 Task: Look for space in Kriens, Switzerland from 7th July, 2023 to 14th July, 2023 for 1 adult in price range Rs.6000 to Rs.14000. Place can be shared room with 1  bedroom having 1 bed and 1 bathroom. Property type can be house, flat, guest house, hotel. Amenities needed are: wifi. Booking option can be shelf check-in. Required host language is English.
Action: Mouse moved to (381, 83)
Screenshot: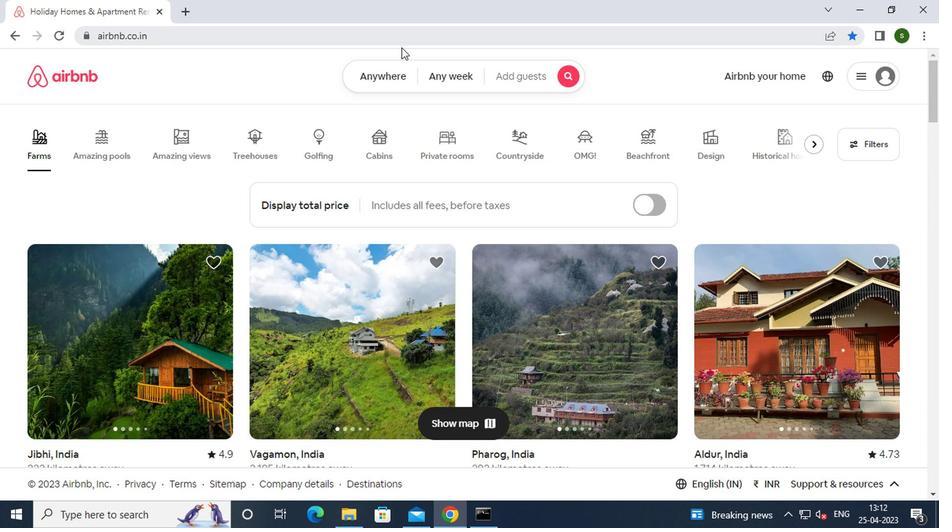 
Action: Mouse pressed left at (381, 83)
Screenshot: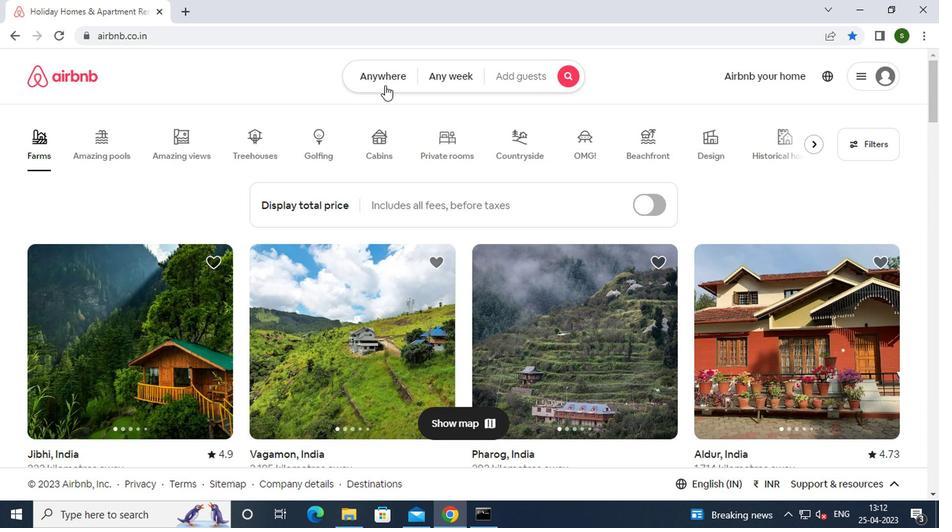 
Action: Mouse moved to (275, 125)
Screenshot: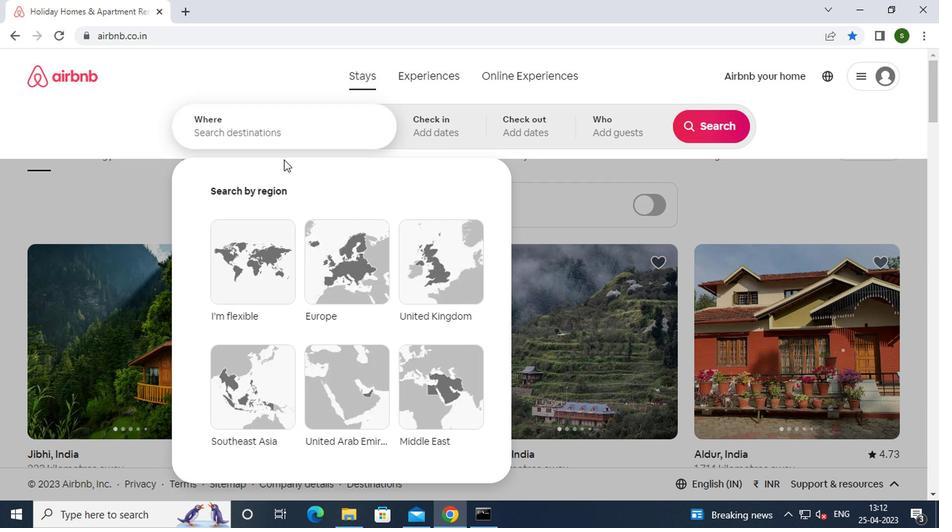 
Action: Mouse pressed left at (275, 125)
Screenshot: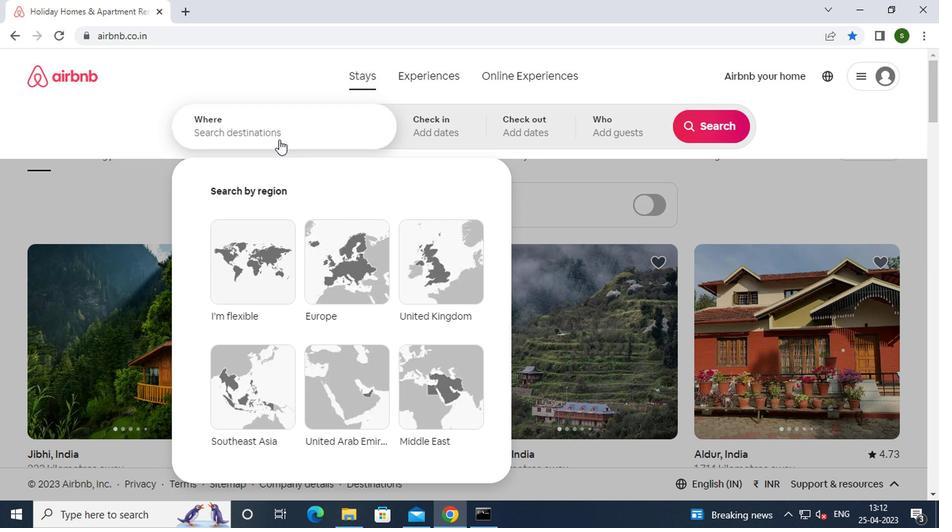 
Action: Key pressed k<Key.caps_lock>riens,<Key.space><Key.caps_lock>s<Key.caps_lock>witzer
Screenshot: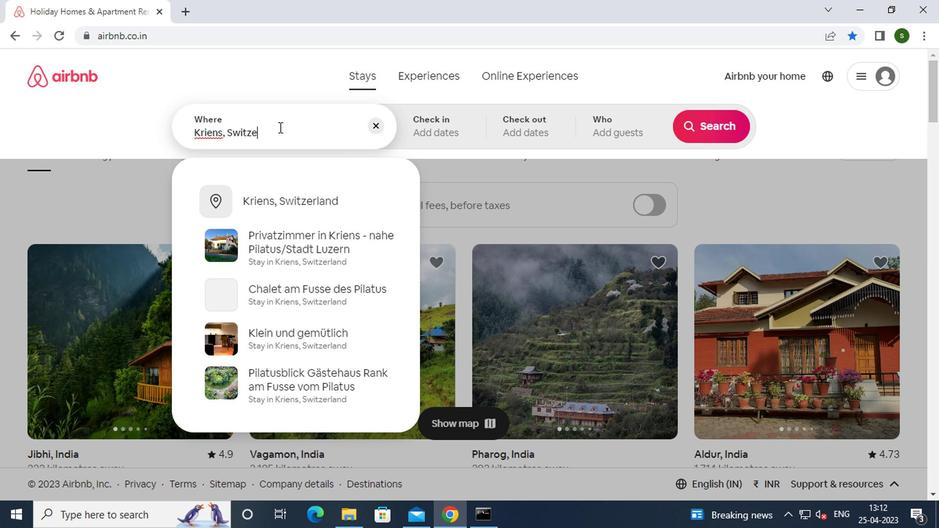 
Action: Mouse moved to (286, 200)
Screenshot: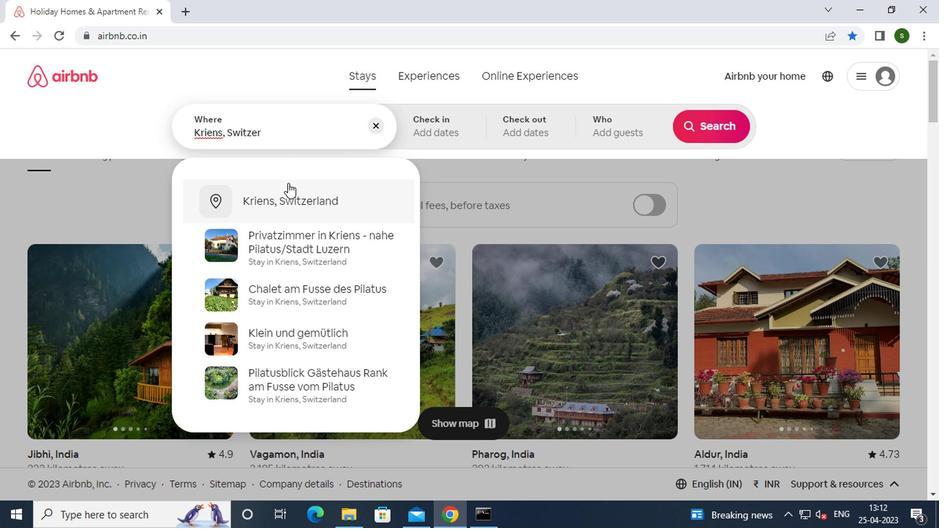 
Action: Mouse pressed left at (286, 200)
Screenshot: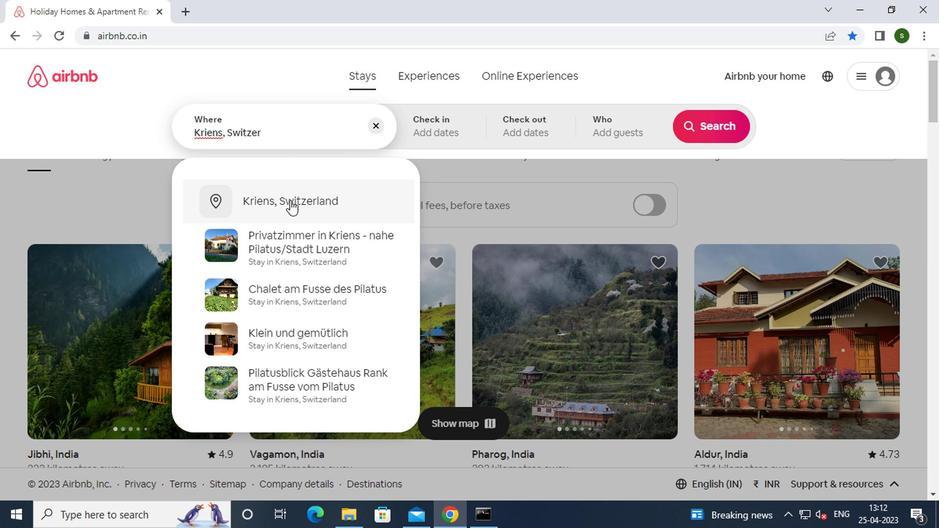 
Action: Mouse moved to (696, 238)
Screenshot: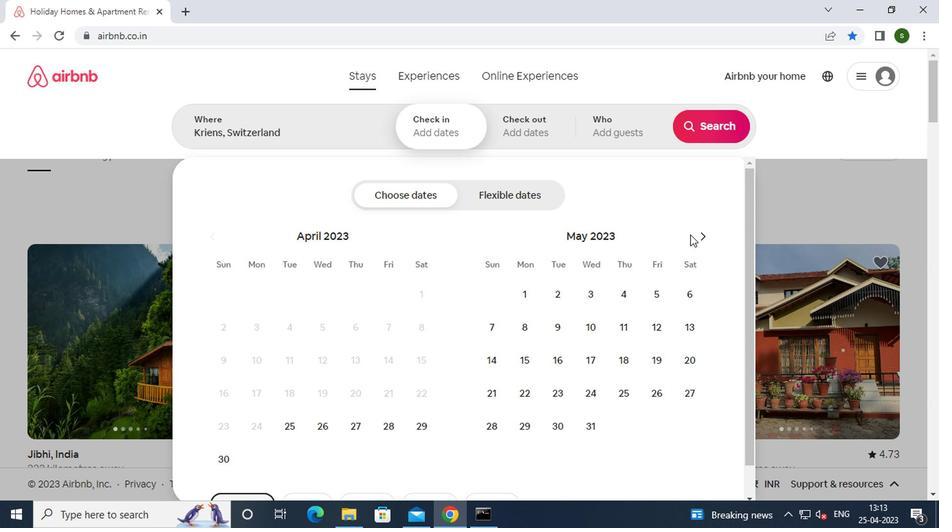
Action: Mouse pressed left at (696, 238)
Screenshot: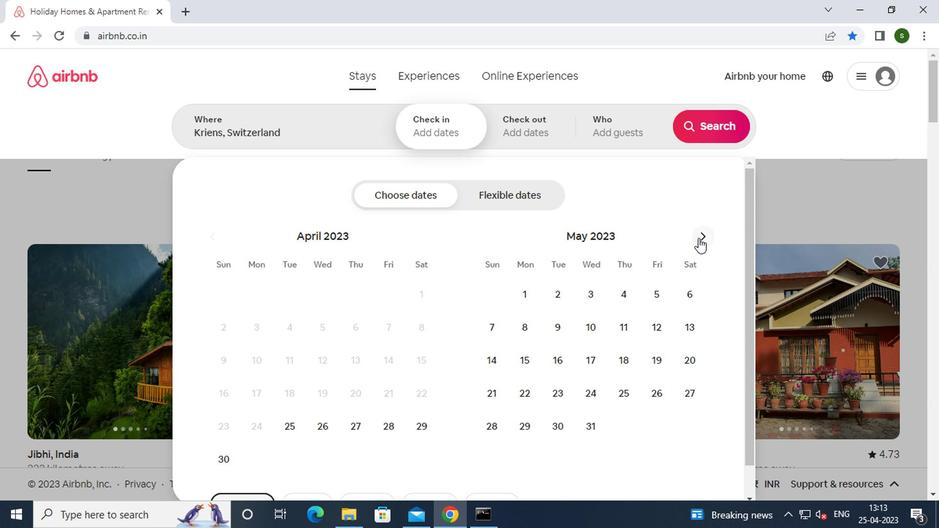 
Action: Mouse pressed left at (696, 238)
Screenshot: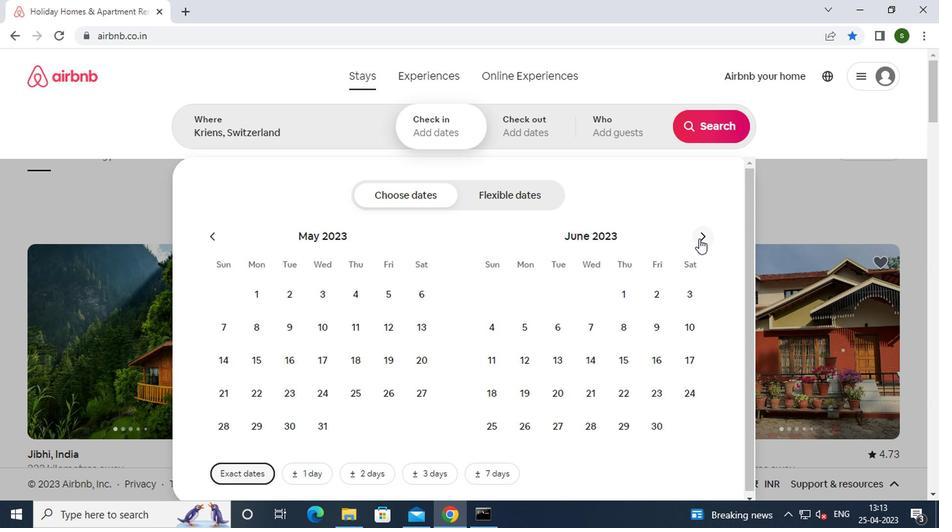 
Action: Mouse moved to (665, 333)
Screenshot: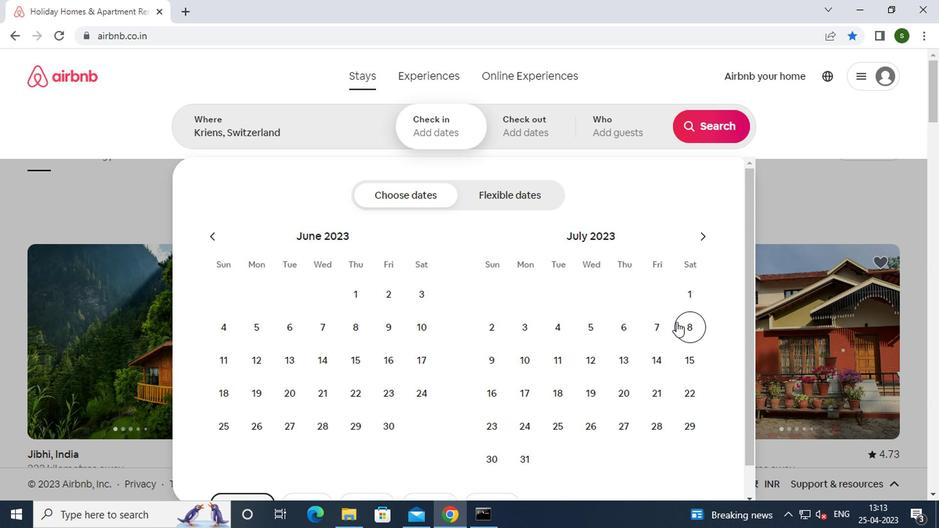 
Action: Mouse pressed left at (665, 333)
Screenshot: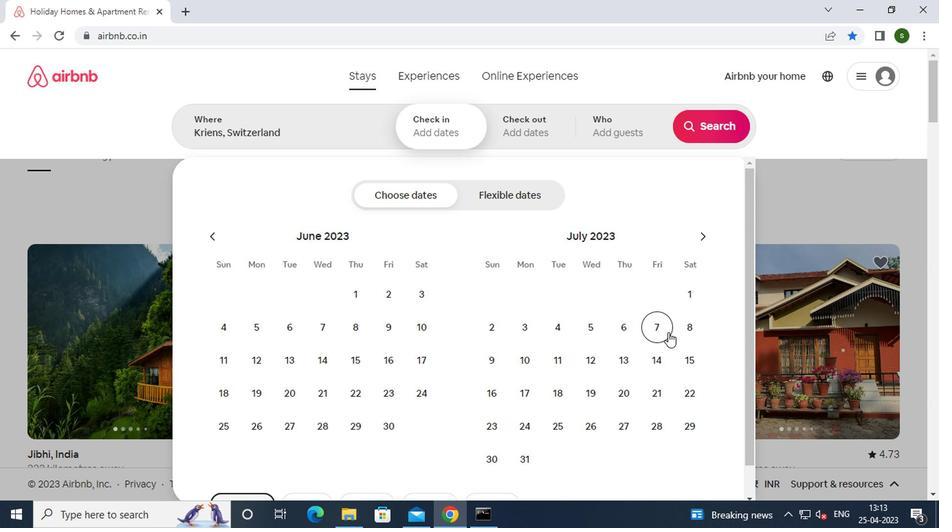 
Action: Mouse moved to (656, 364)
Screenshot: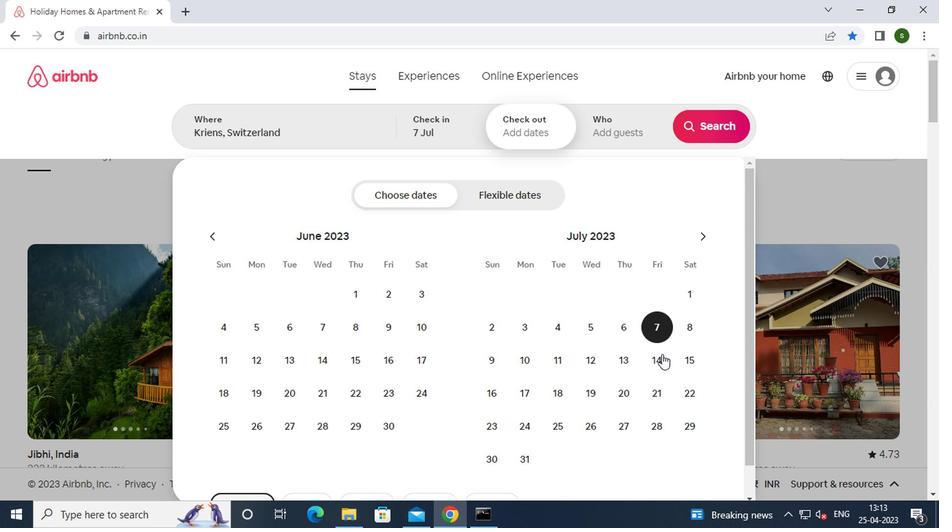 
Action: Mouse pressed left at (656, 364)
Screenshot: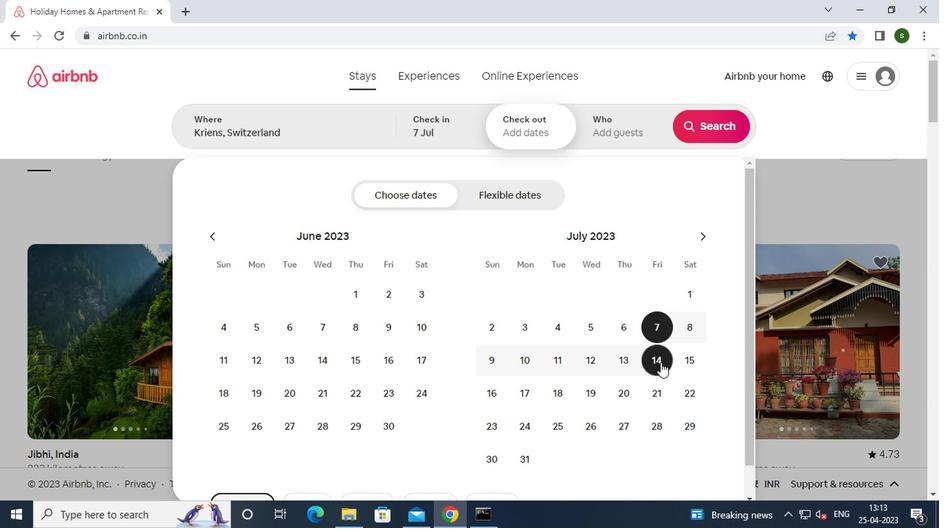 
Action: Mouse moved to (618, 136)
Screenshot: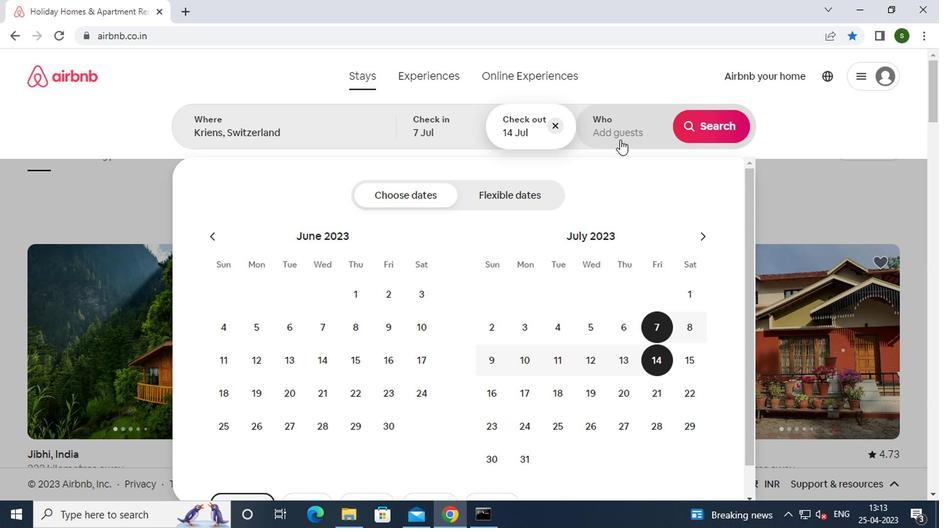 
Action: Mouse pressed left at (618, 136)
Screenshot: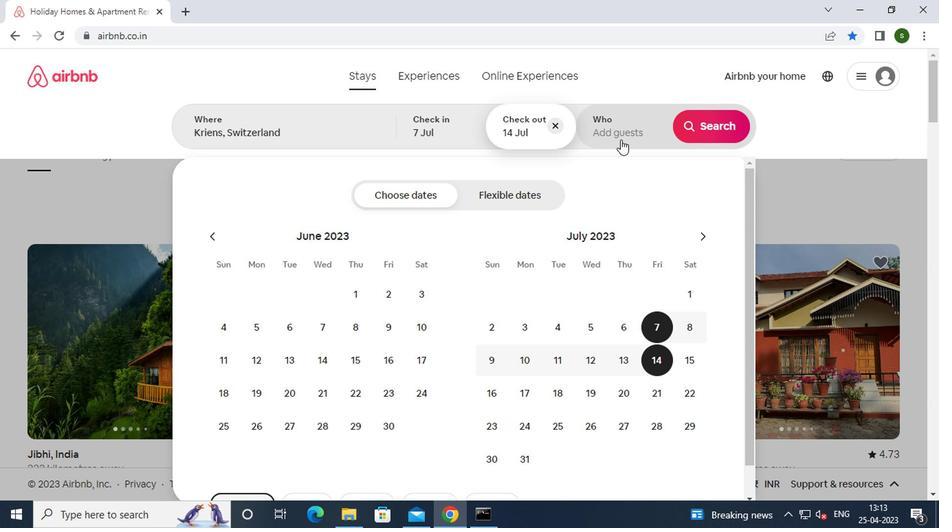
Action: Mouse moved to (713, 197)
Screenshot: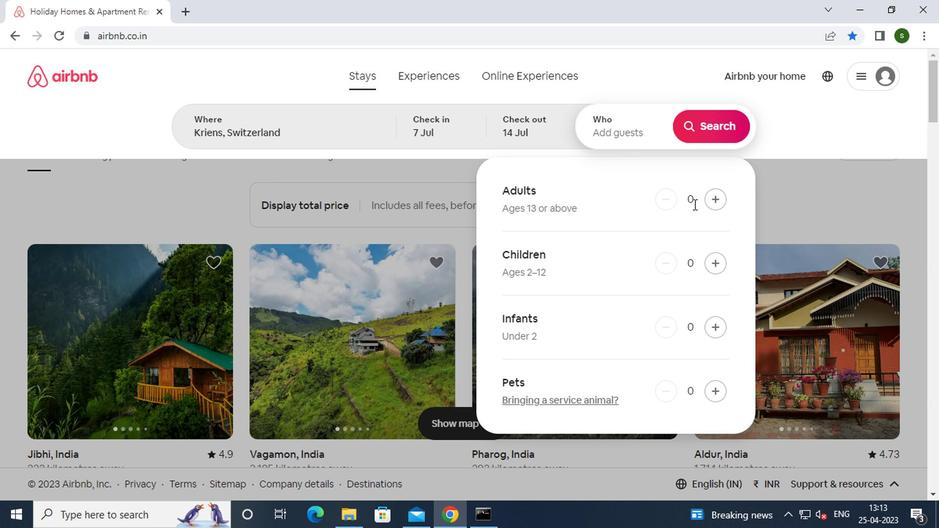 
Action: Mouse pressed left at (713, 197)
Screenshot: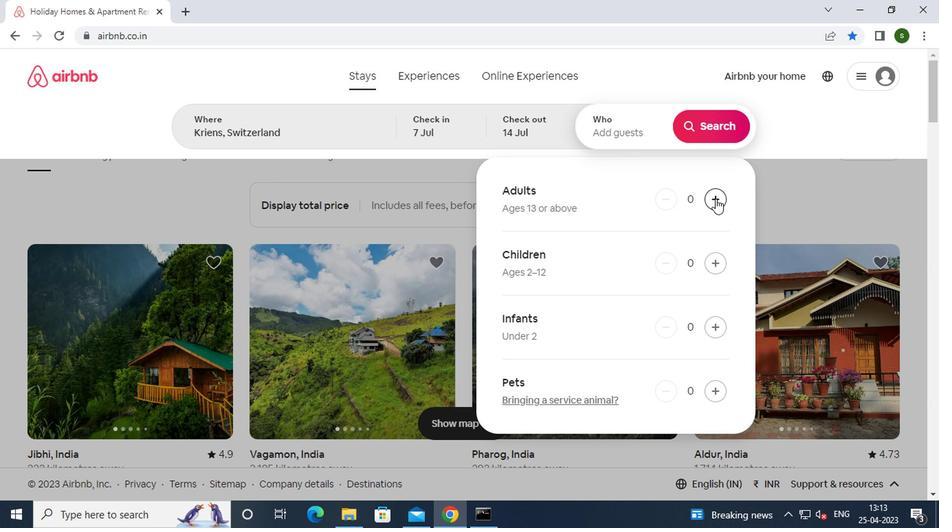 
Action: Mouse moved to (714, 134)
Screenshot: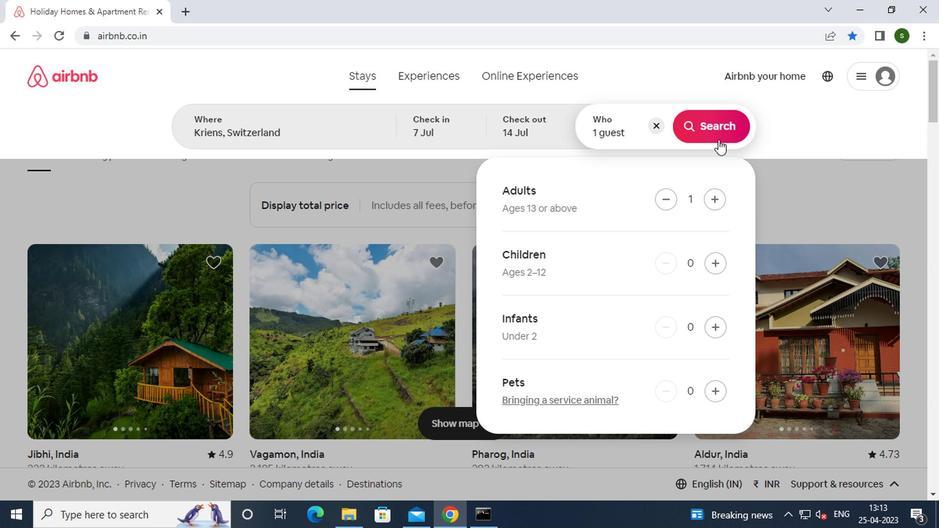 
Action: Mouse pressed left at (714, 134)
Screenshot: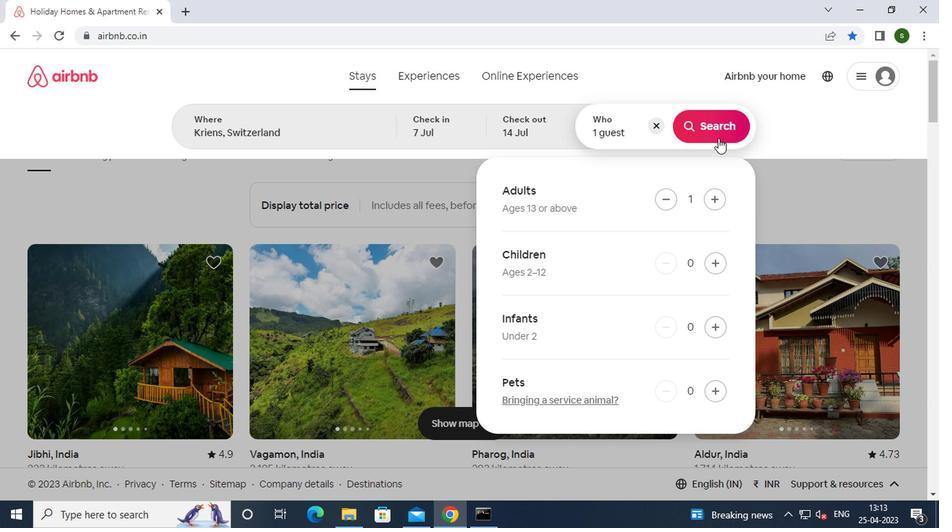 
Action: Mouse moved to (872, 123)
Screenshot: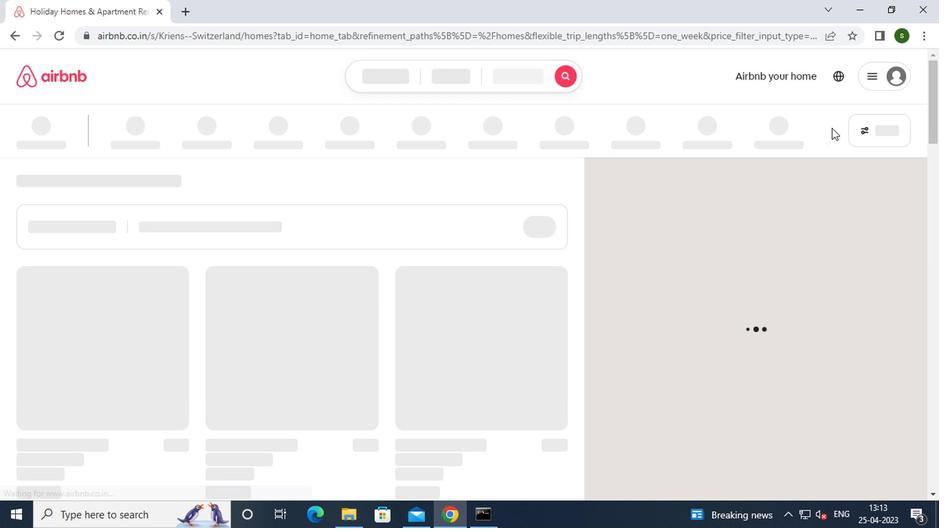 
Action: Mouse pressed left at (872, 123)
Screenshot: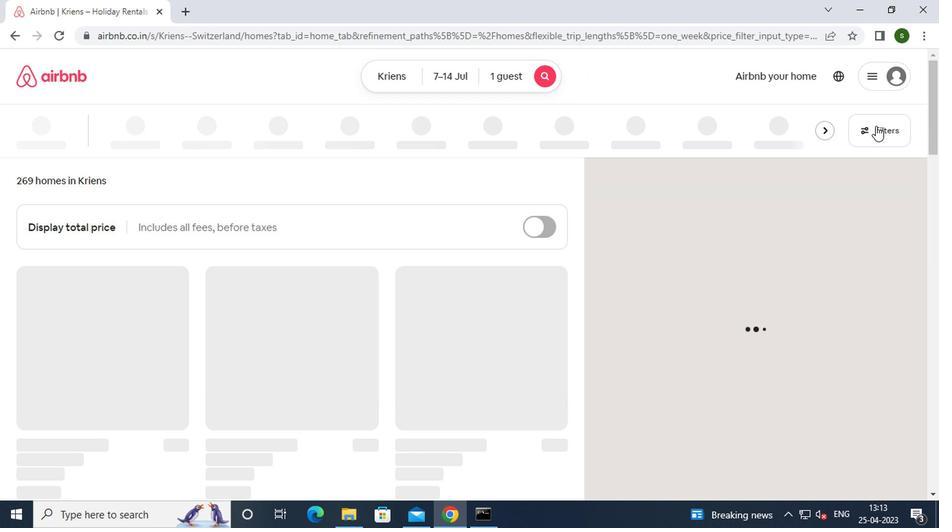 
Action: Mouse moved to (352, 298)
Screenshot: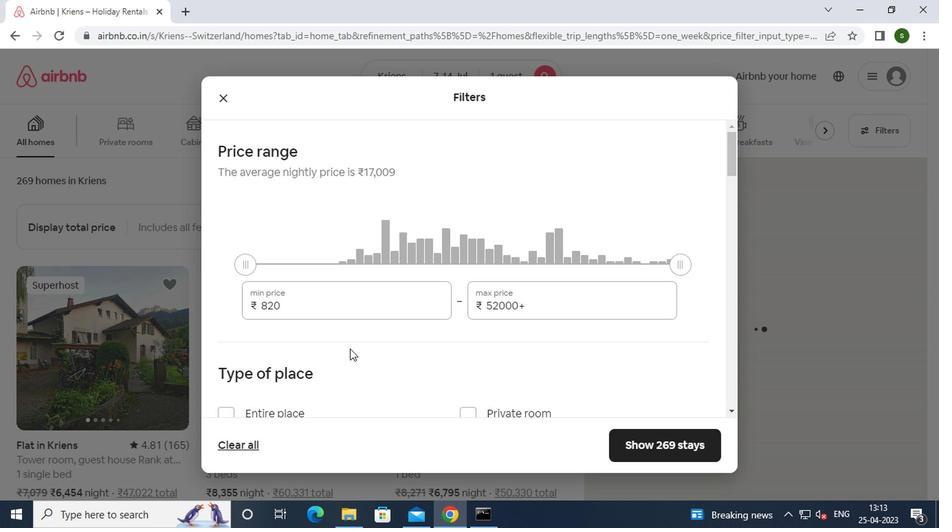 
Action: Mouse pressed left at (352, 298)
Screenshot: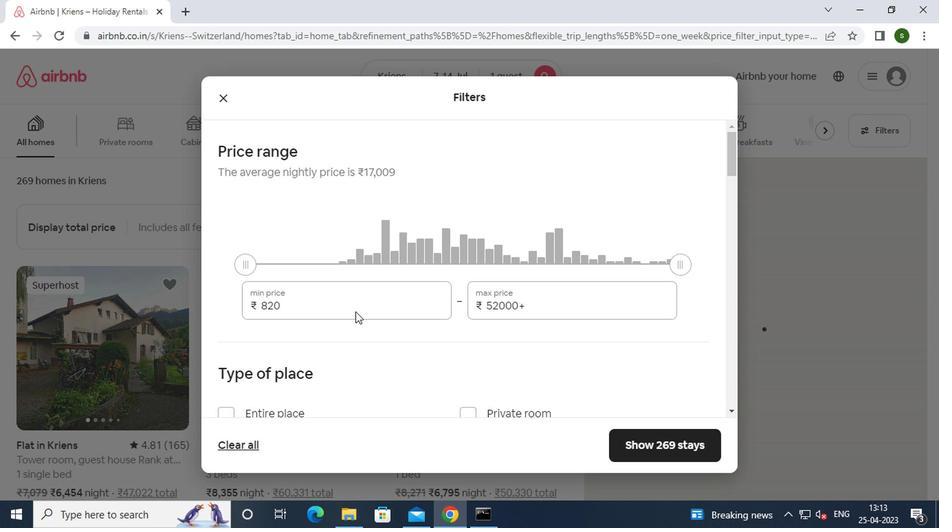 
Action: Key pressed <Key.backspace><Key.backspace><Key.backspace><Key.backspace><Key.backspace><Key.backspace><Key.backspace><Key.backspace><Key.backspace>6000
Screenshot: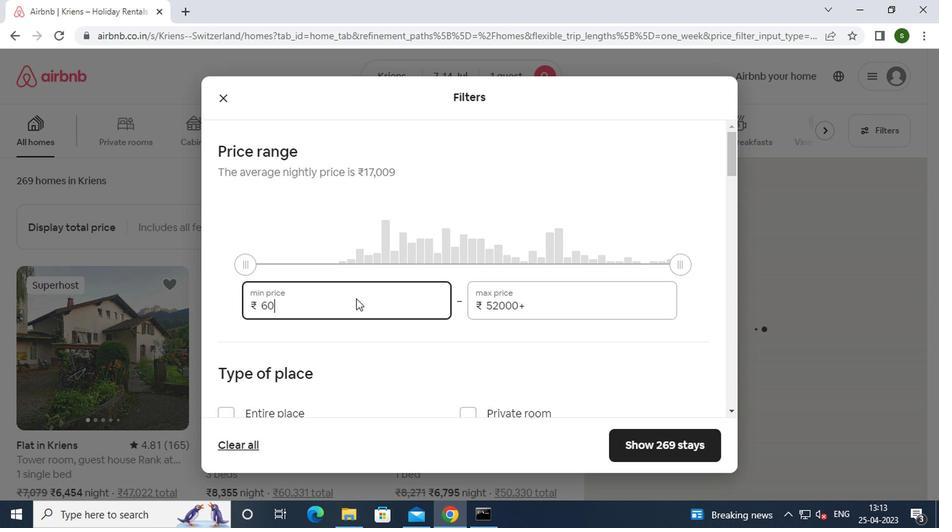 
Action: Mouse moved to (522, 303)
Screenshot: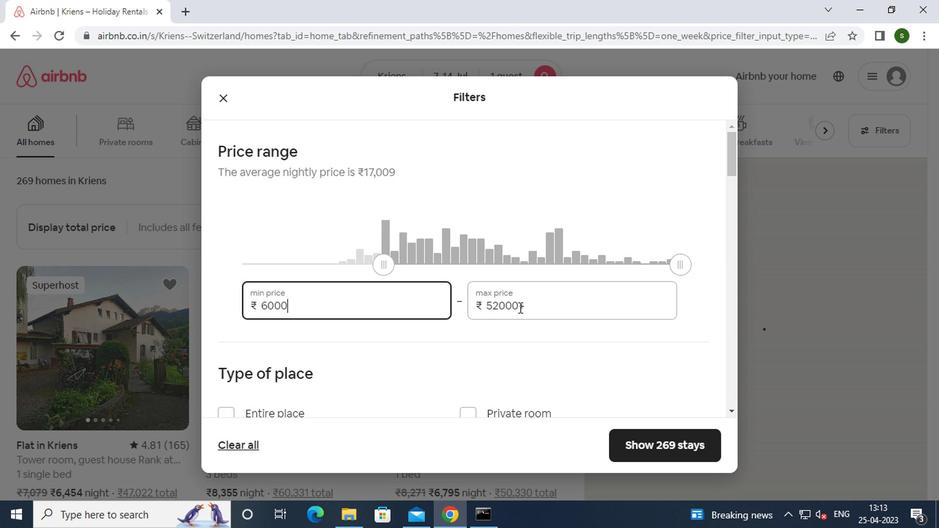 
Action: Mouse pressed left at (522, 303)
Screenshot: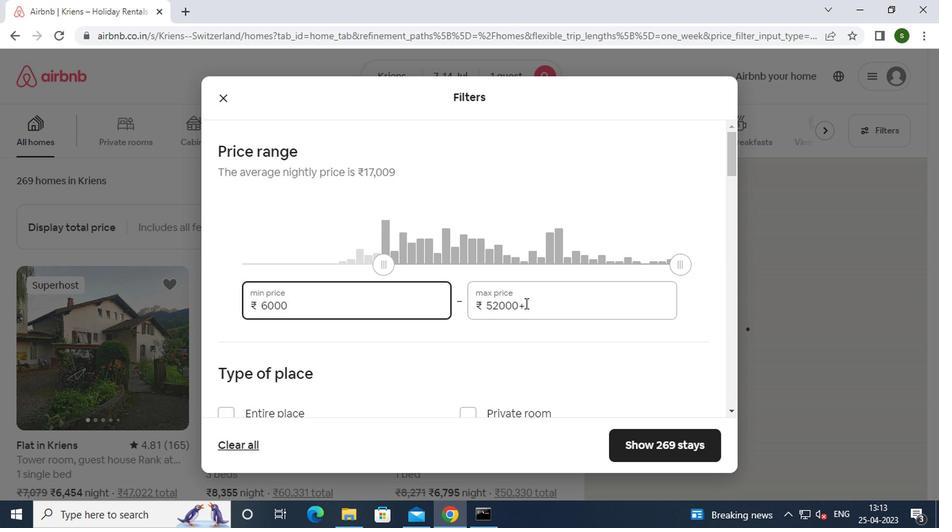 
Action: Key pressed <Key.backspace><Key.backspace><Key.backspace><Key.backspace><Key.backspace><Key.backspace><Key.backspace><Key.backspace><Key.backspace><Key.backspace><Key.backspace><Key.backspace><Key.backspace>14000
Screenshot: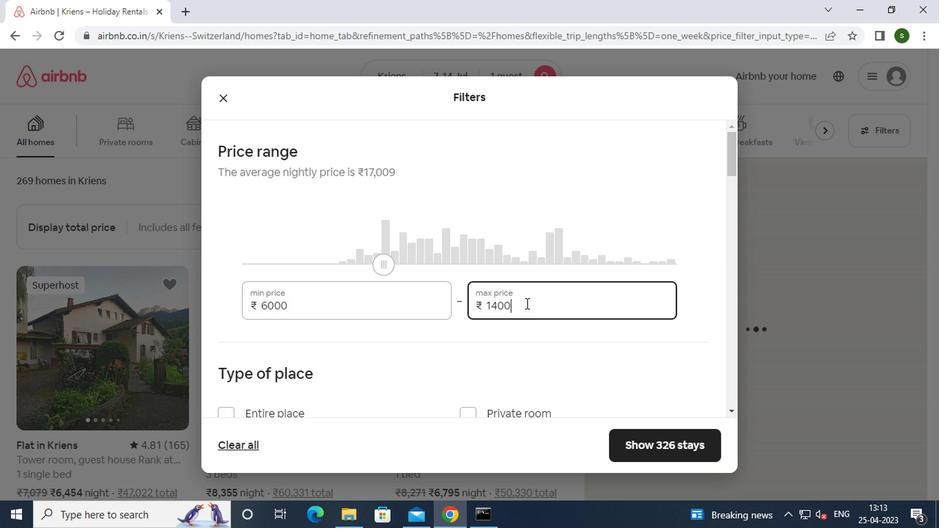 
Action: Mouse moved to (456, 313)
Screenshot: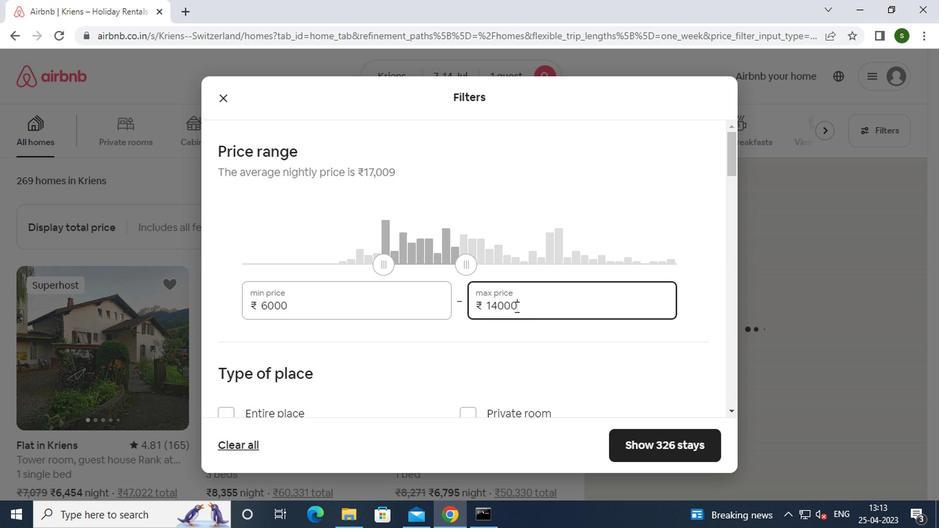 
Action: Mouse scrolled (456, 312) with delta (0, 0)
Screenshot: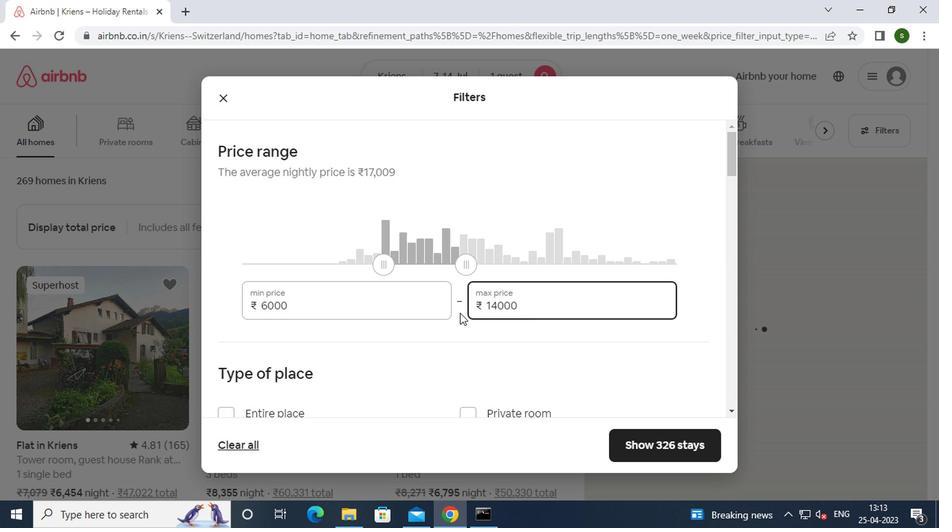 
Action: Mouse scrolled (456, 312) with delta (0, 0)
Screenshot: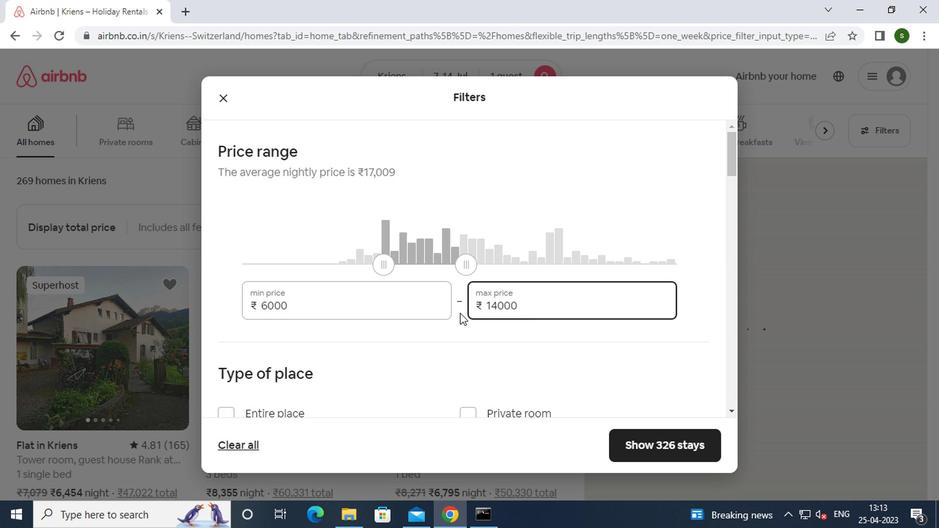 
Action: Mouse moved to (271, 338)
Screenshot: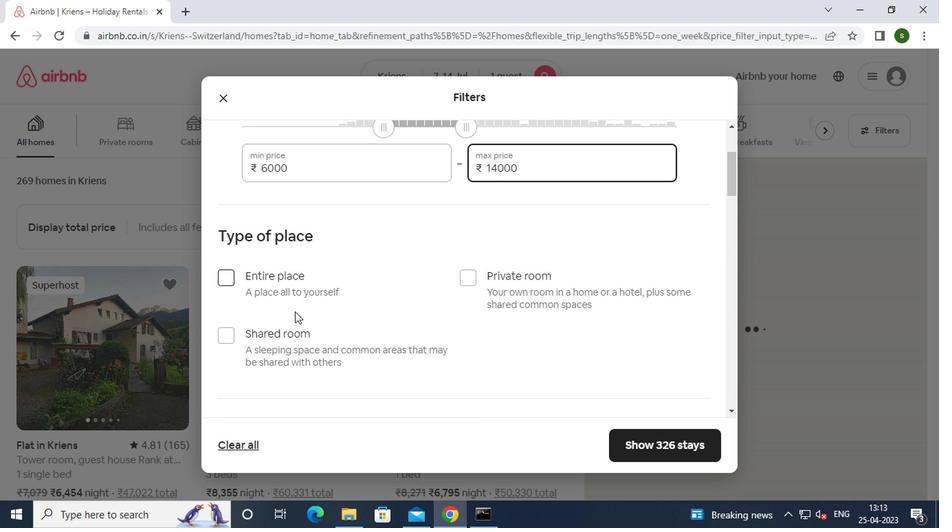 
Action: Mouse pressed left at (271, 338)
Screenshot: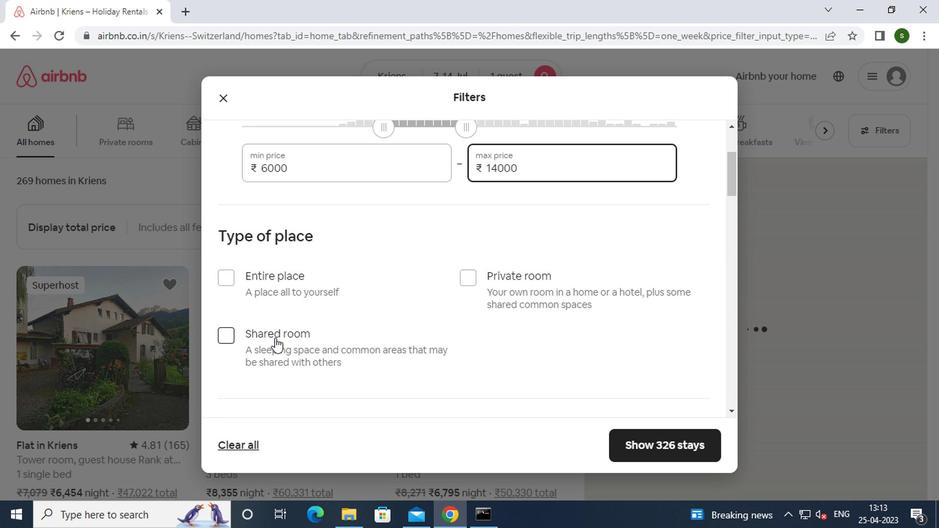 
Action: Mouse moved to (367, 315)
Screenshot: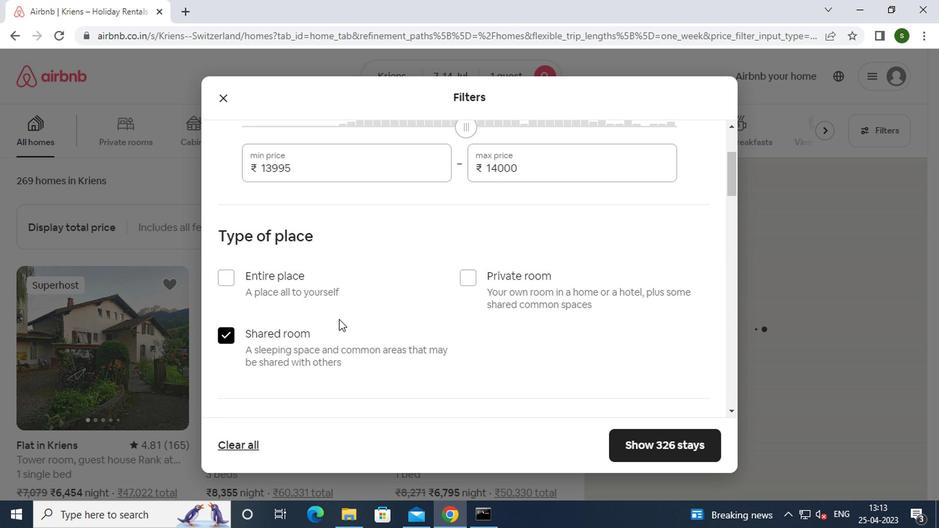 
Action: Mouse scrolled (367, 314) with delta (0, 0)
Screenshot: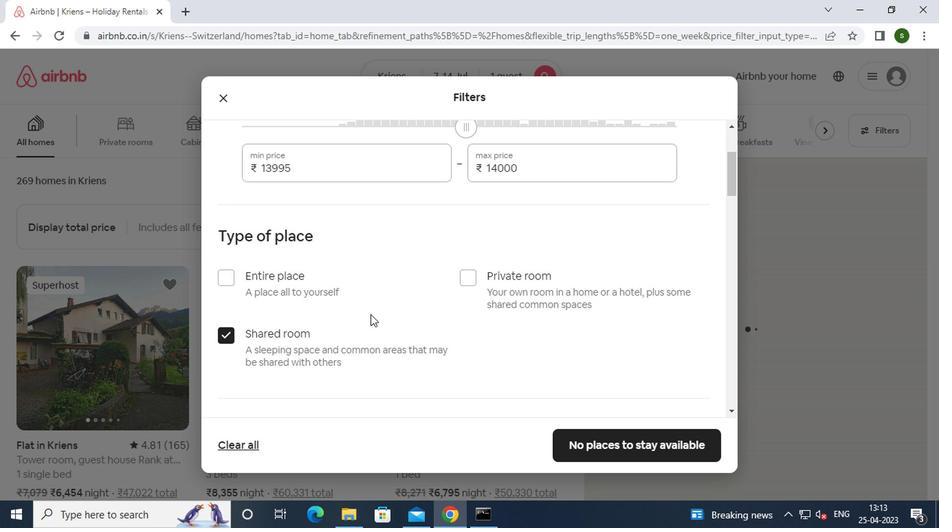 
Action: Mouse scrolled (367, 314) with delta (0, 0)
Screenshot: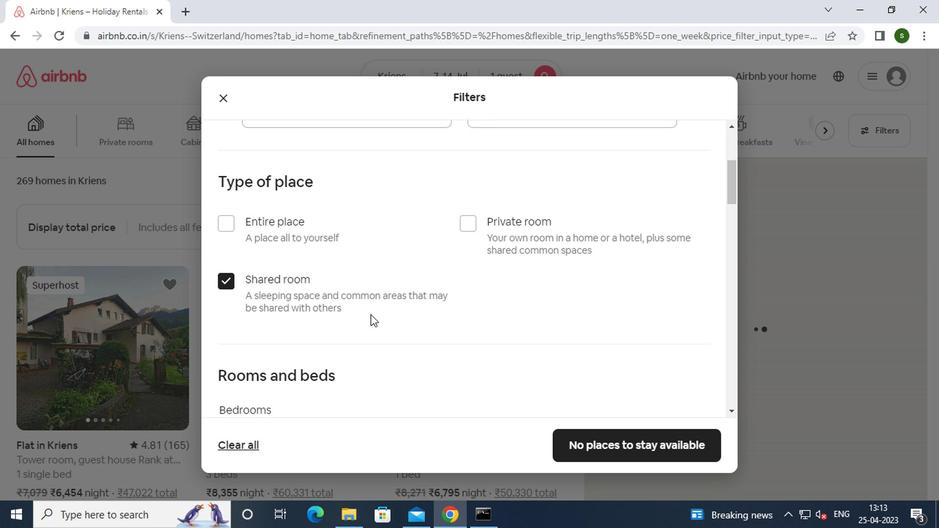 
Action: Mouse scrolled (367, 314) with delta (0, 0)
Screenshot: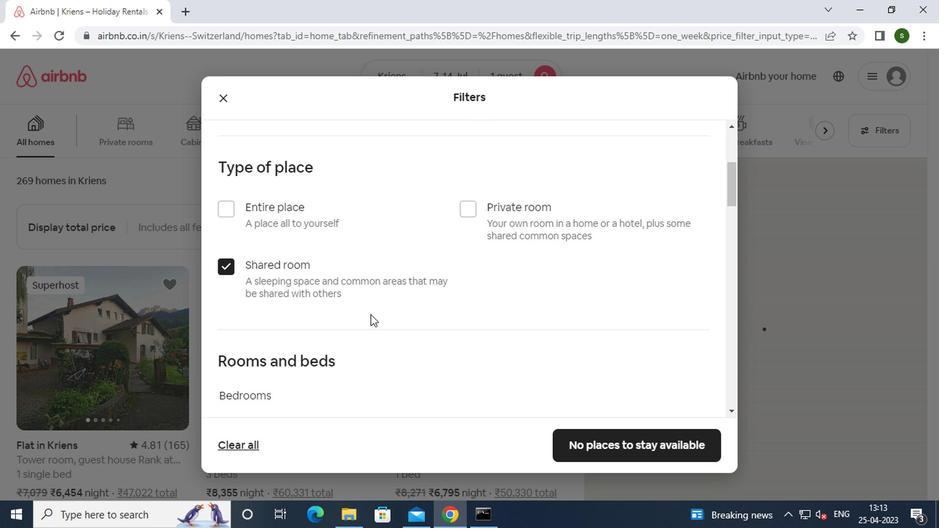 
Action: Mouse moved to (303, 292)
Screenshot: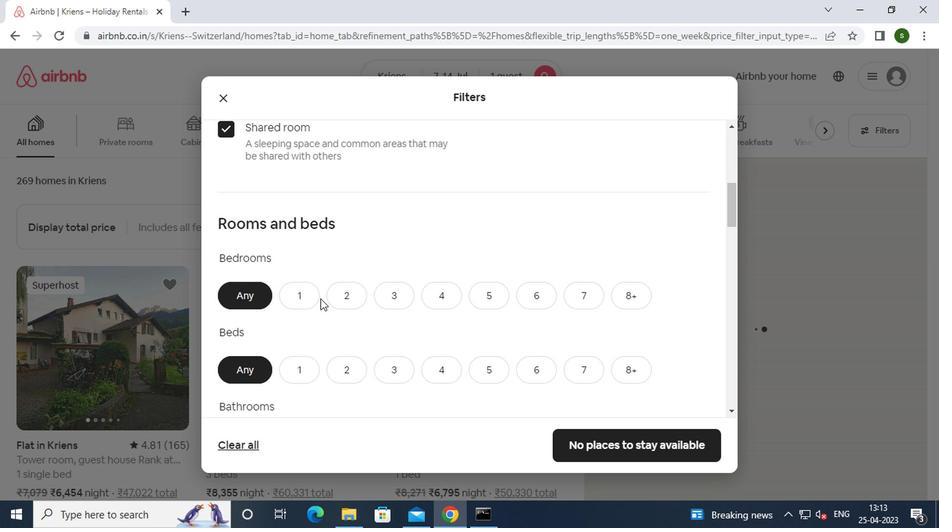 
Action: Mouse pressed left at (303, 292)
Screenshot: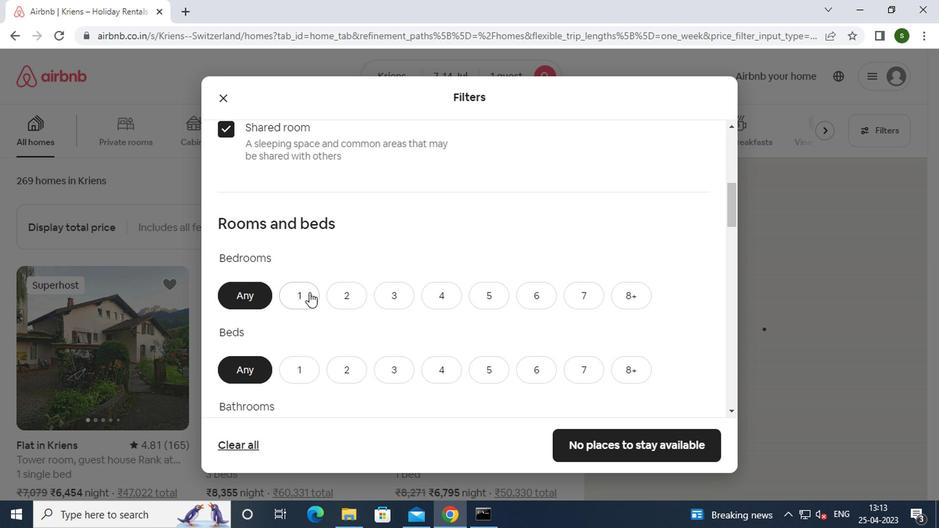 
Action: Mouse moved to (303, 365)
Screenshot: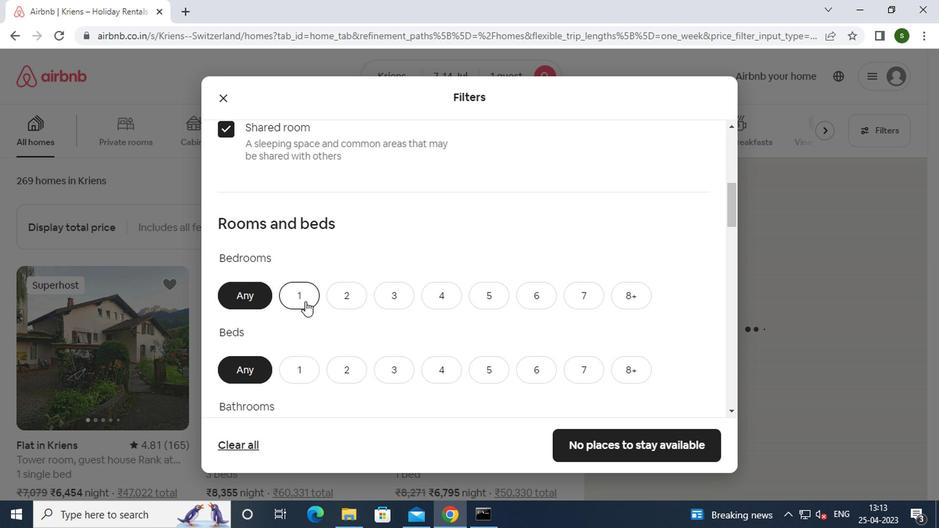 
Action: Mouse pressed left at (303, 365)
Screenshot: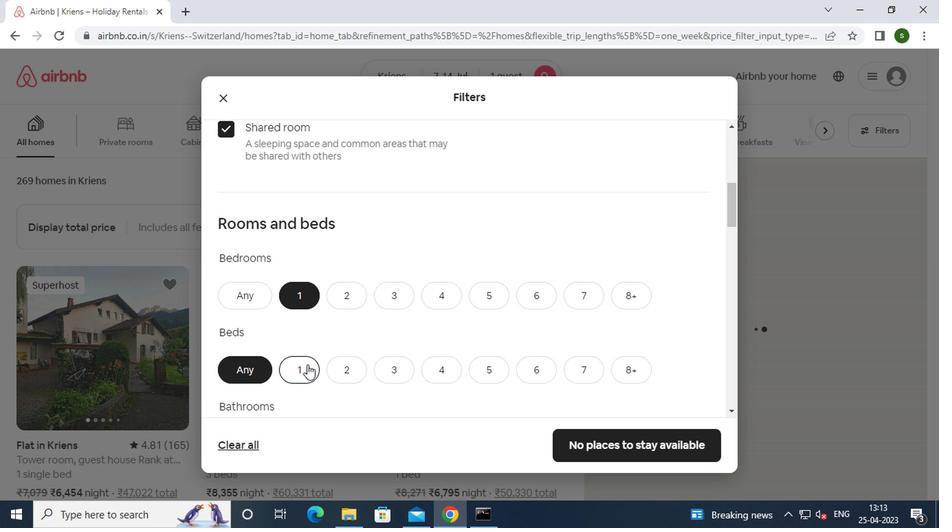 
Action: Mouse moved to (365, 333)
Screenshot: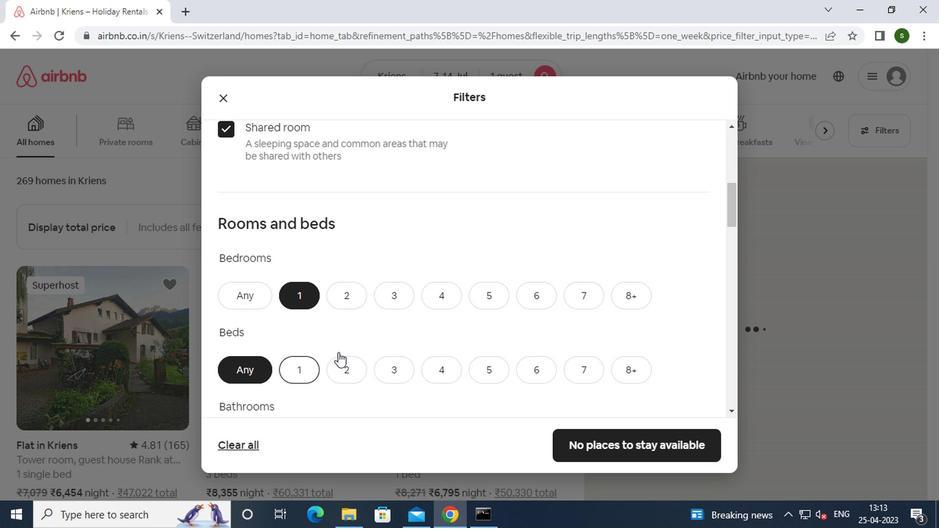 
Action: Mouse scrolled (365, 333) with delta (0, 0)
Screenshot: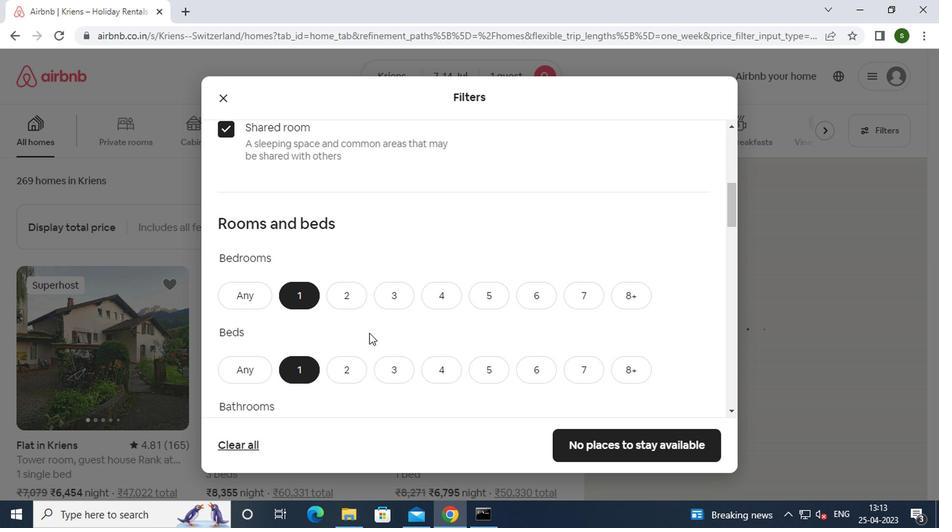 
Action: Mouse scrolled (365, 333) with delta (0, 0)
Screenshot: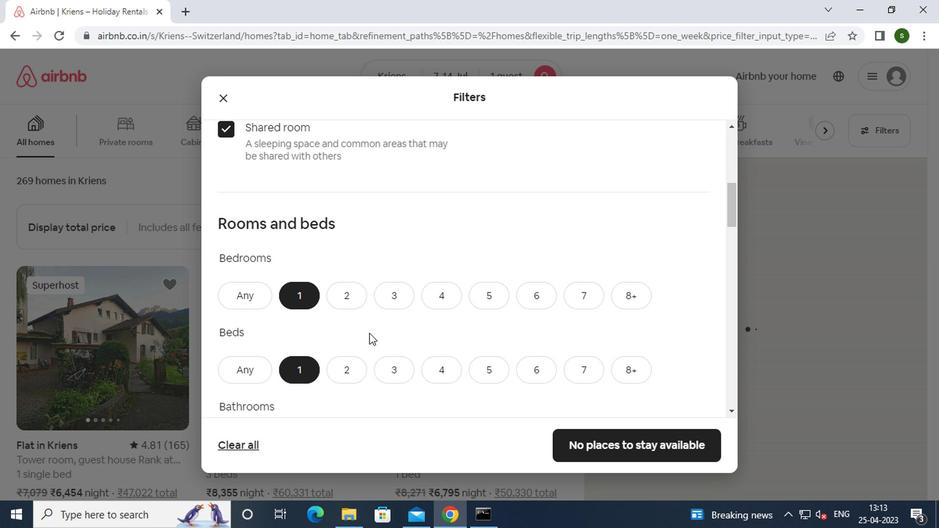 
Action: Mouse moved to (290, 302)
Screenshot: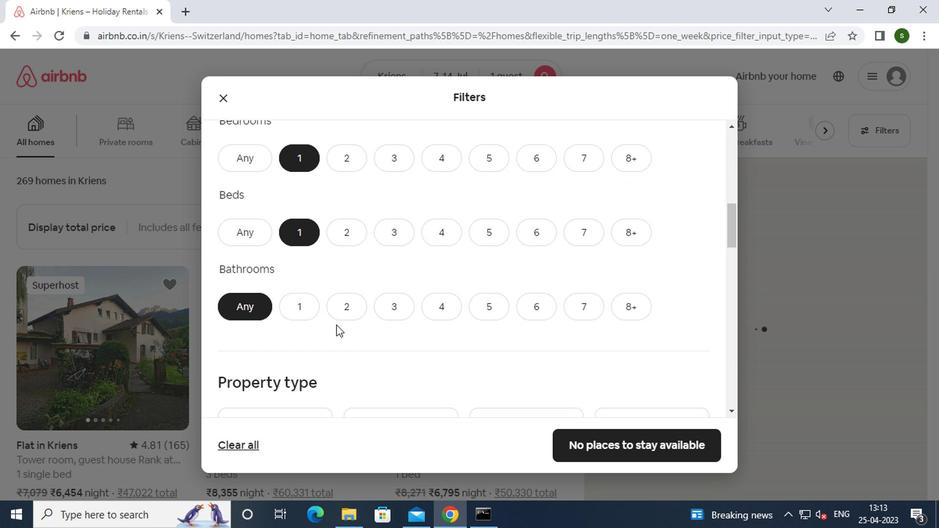 
Action: Mouse pressed left at (290, 302)
Screenshot: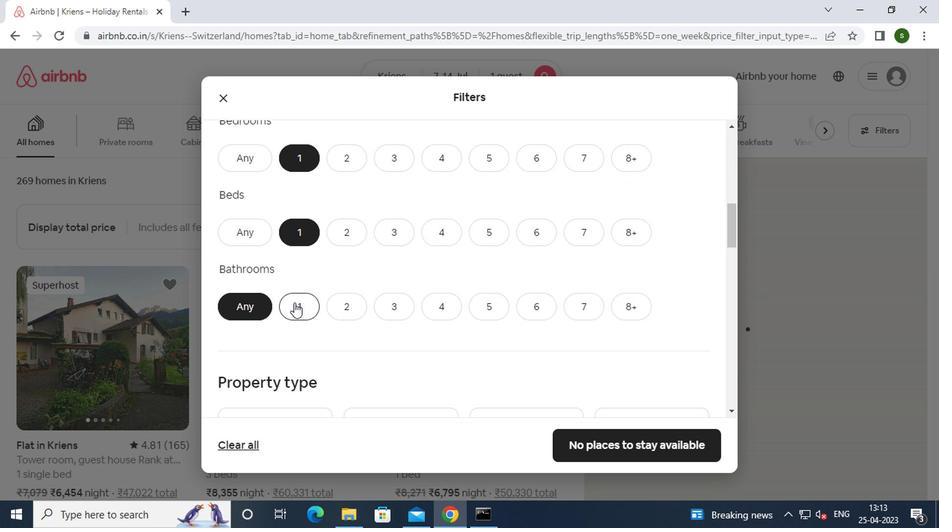 
Action: Mouse moved to (364, 313)
Screenshot: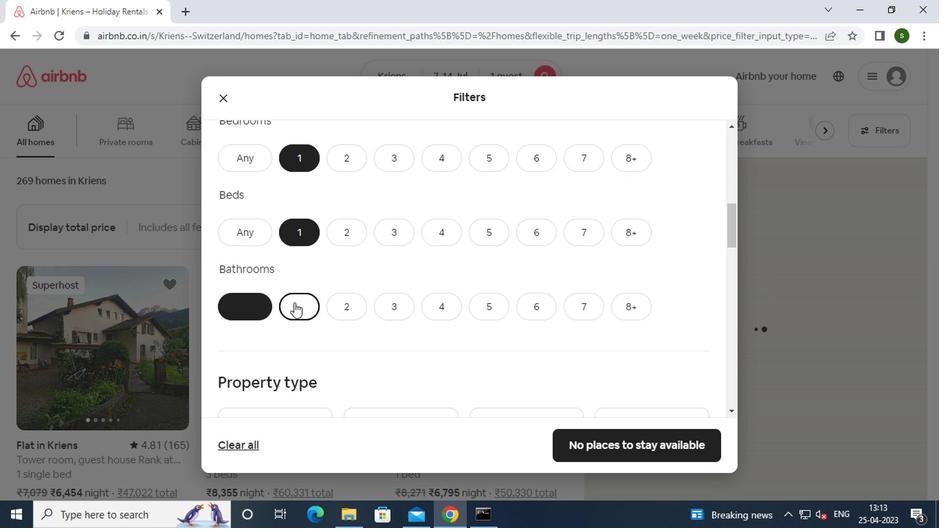 
Action: Mouse scrolled (364, 312) with delta (0, 0)
Screenshot: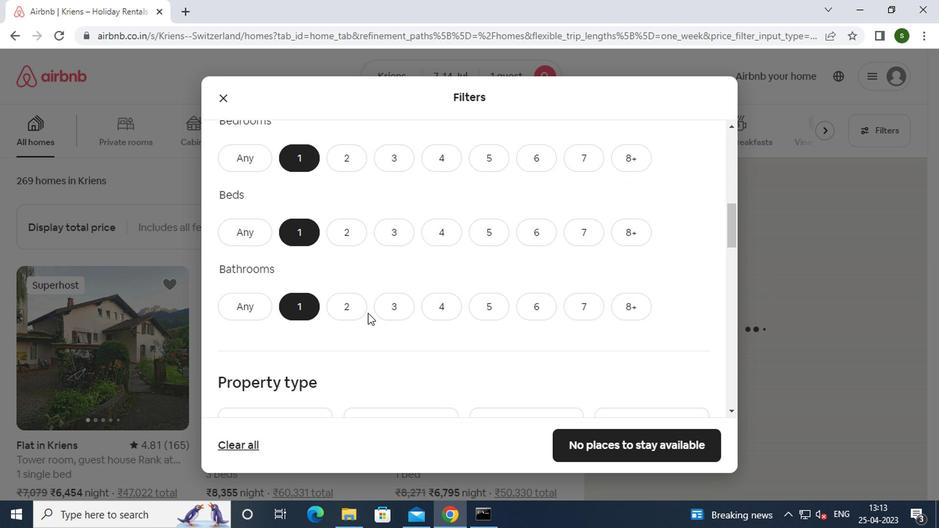 
Action: Mouse scrolled (364, 312) with delta (0, 0)
Screenshot: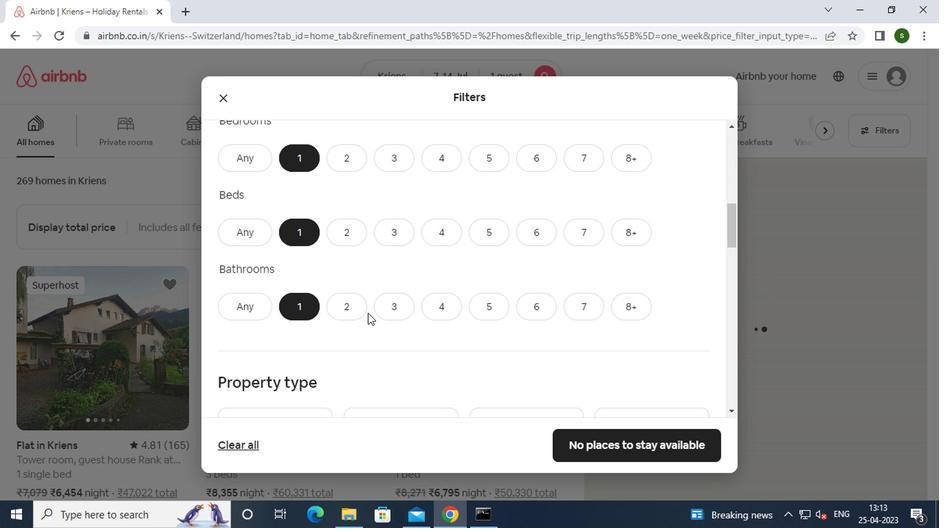 
Action: Mouse scrolled (364, 312) with delta (0, 0)
Screenshot: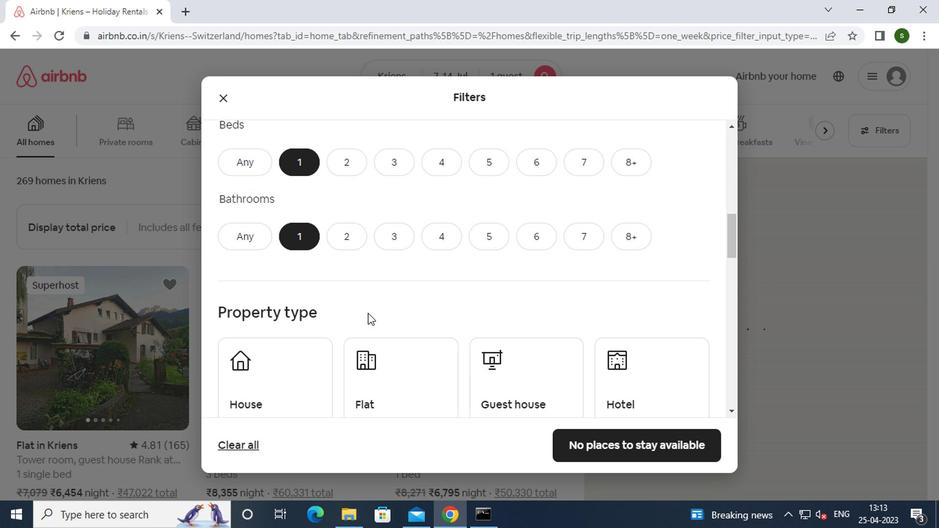 
Action: Mouse moved to (287, 259)
Screenshot: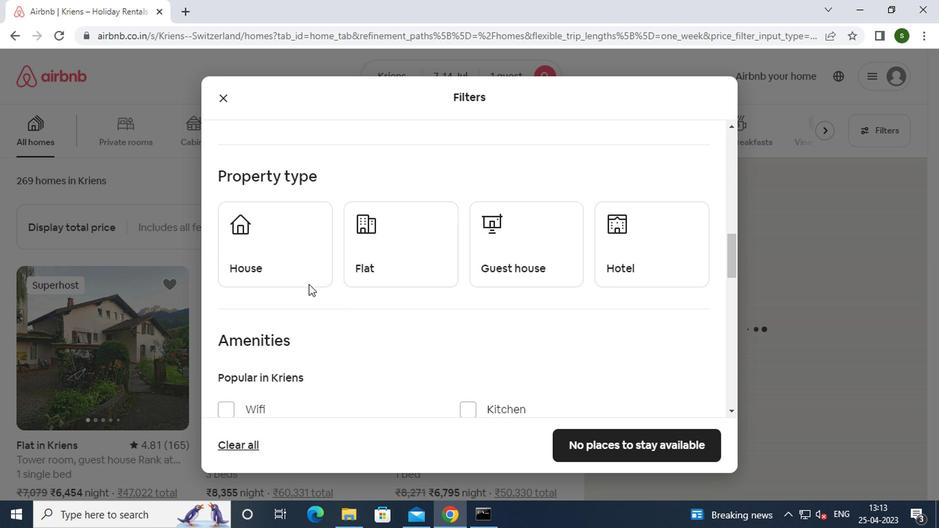 
Action: Mouse pressed left at (287, 259)
Screenshot: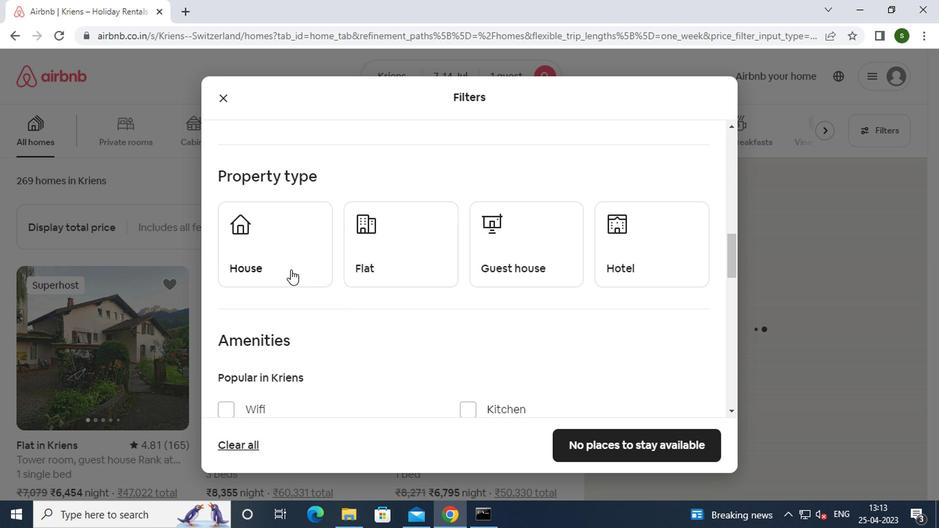 
Action: Mouse moved to (392, 257)
Screenshot: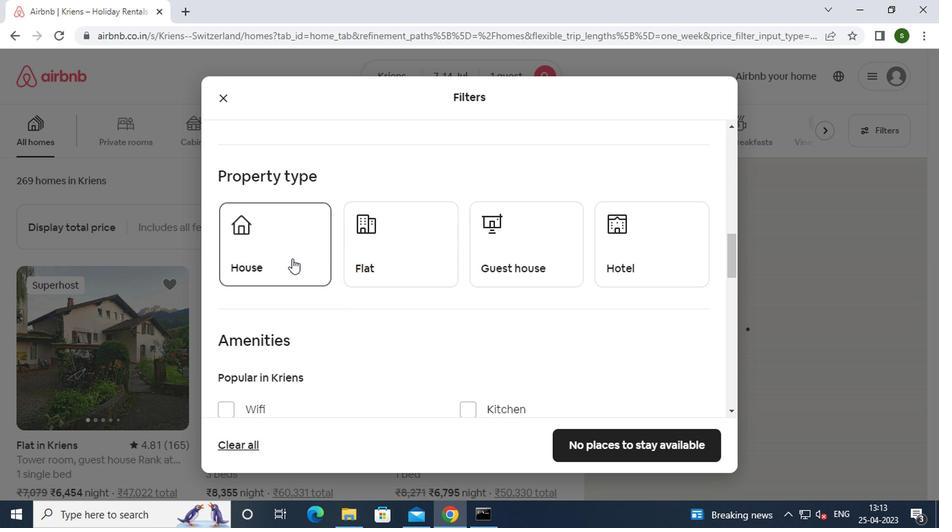 
Action: Mouse pressed left at (392, 257)
Screenshot: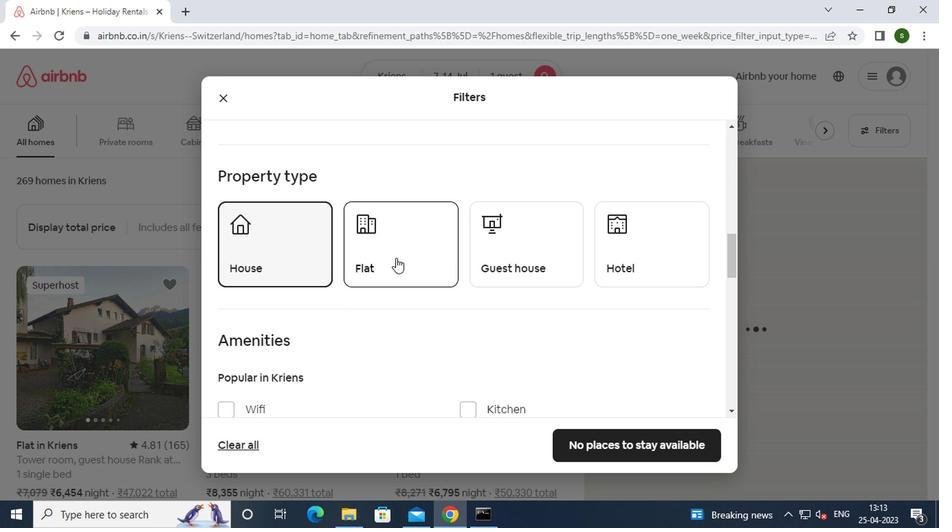 
Action: Mouse moved to (548, 255)
Screenshot: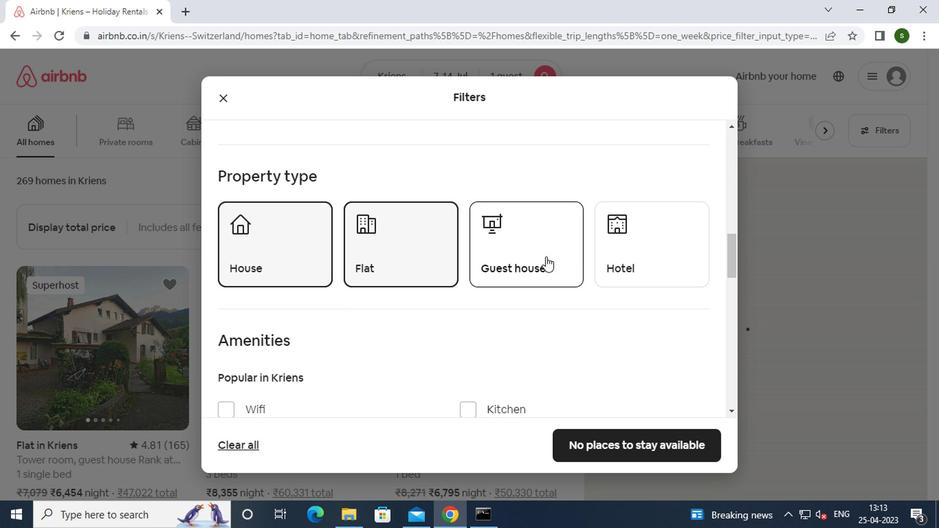 
Action: Mouse pressed left at (548, 255)
Screenshot: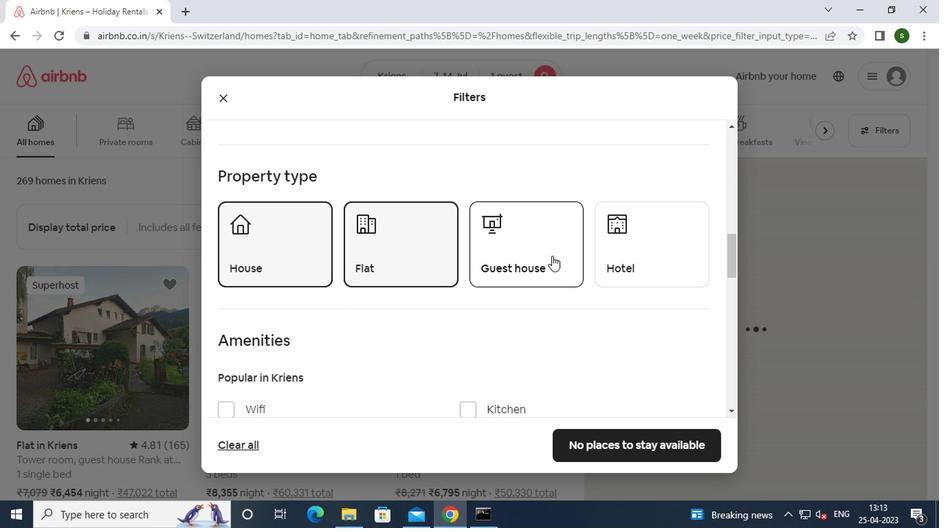 
Action: Mouse moved to (606, 240)
Screenshot: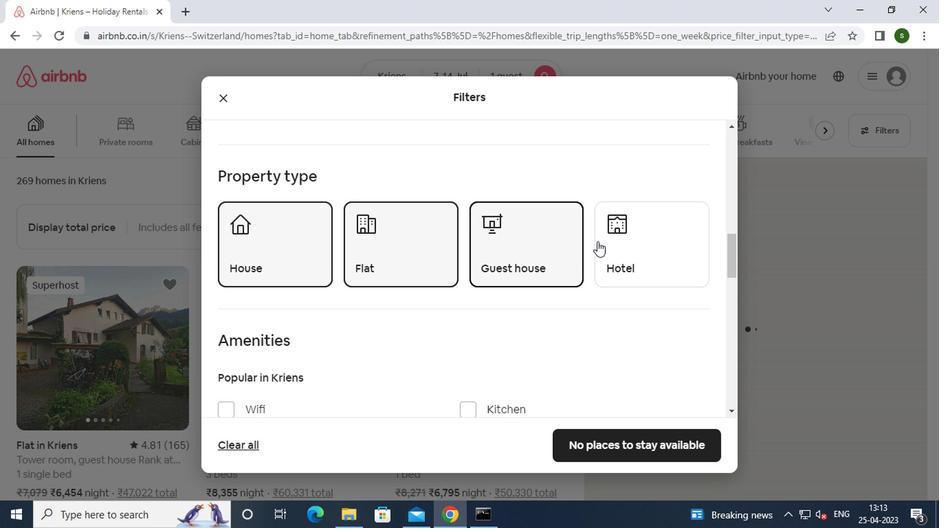 
Action: Mouse pressed left at (606, 240)
Screenshot: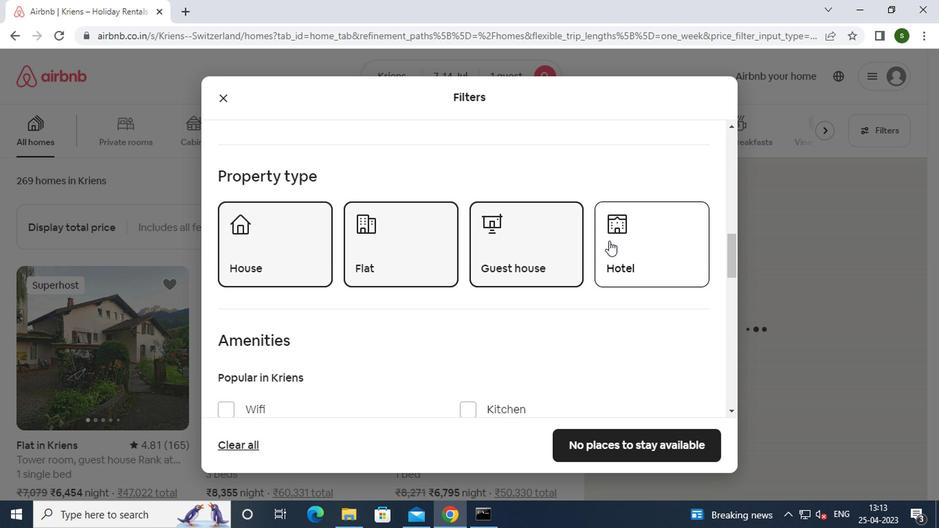 
Action: Mouse moved to (447, 223)
Screenshot: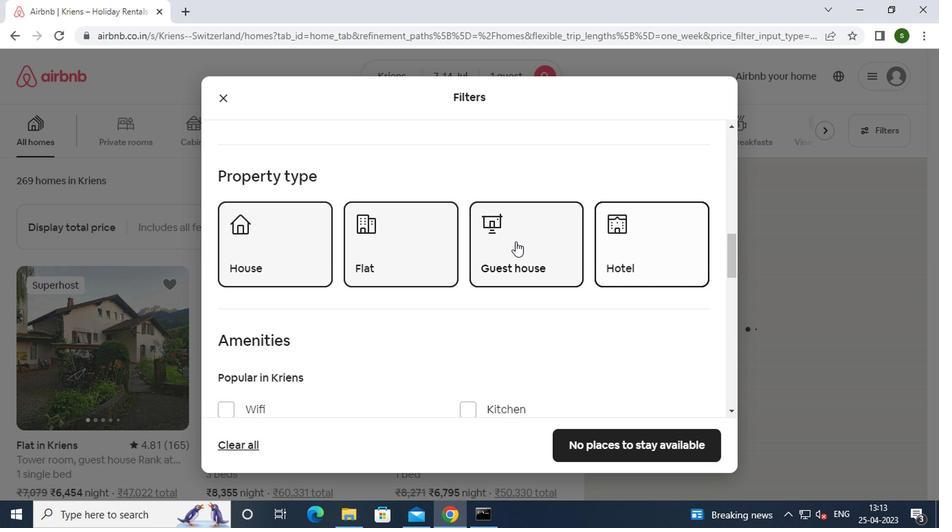 
Action: Mouse scrolled (447, 222) with delta (0, 0)
Screenshot: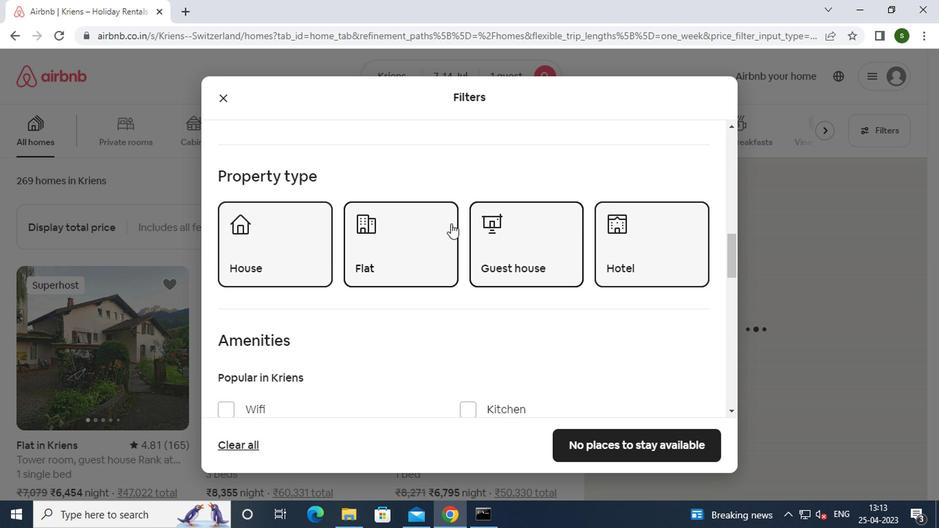 
Action: Mouse scrolled (447, 222) with delta (0, 0)
Screenshot: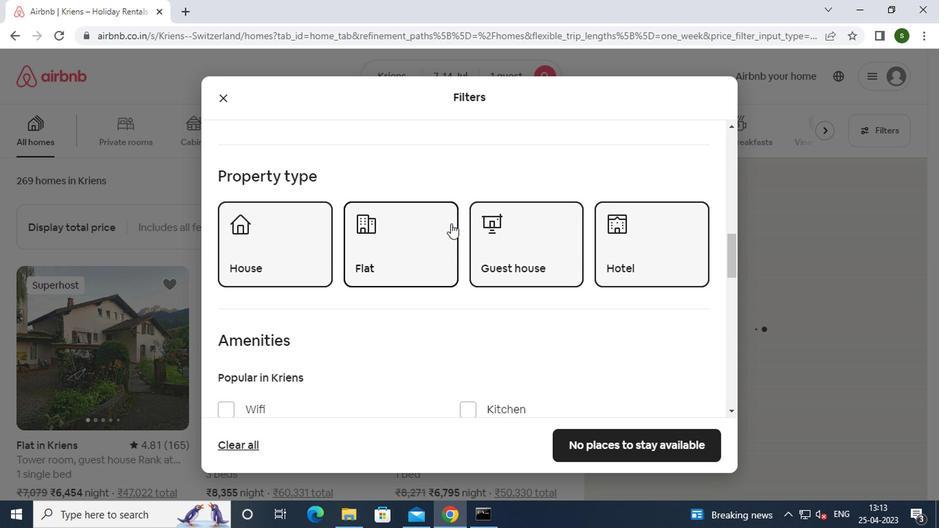 
Action: Mouse scrolled (447, 222) with delta (0, 0)
Screenshot: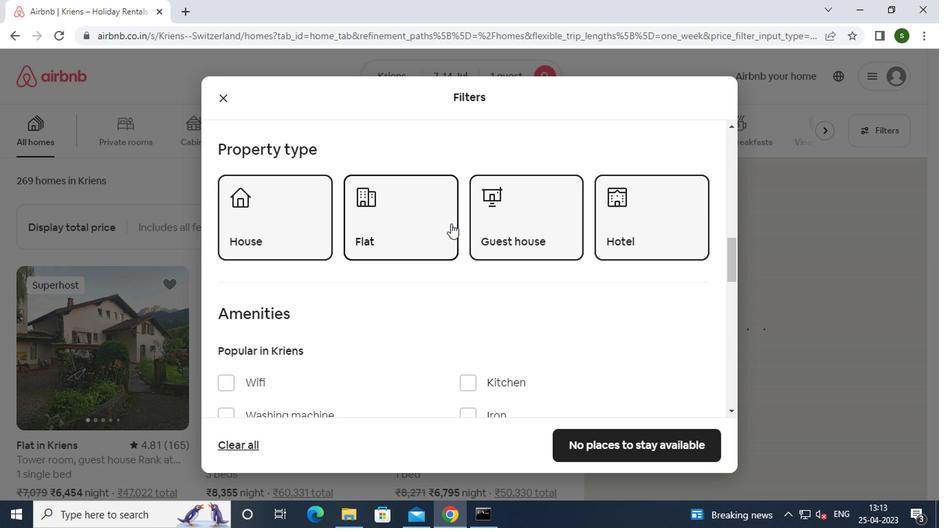 
Action: Mouse moved to (237, 199)
Screenshot: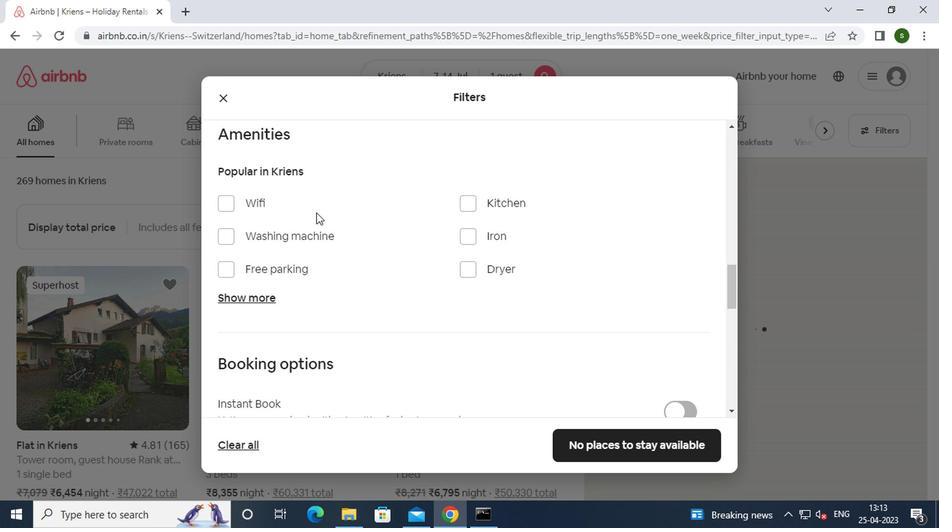 
Action: Mouse pressed left at (237, 199)
Screenshot: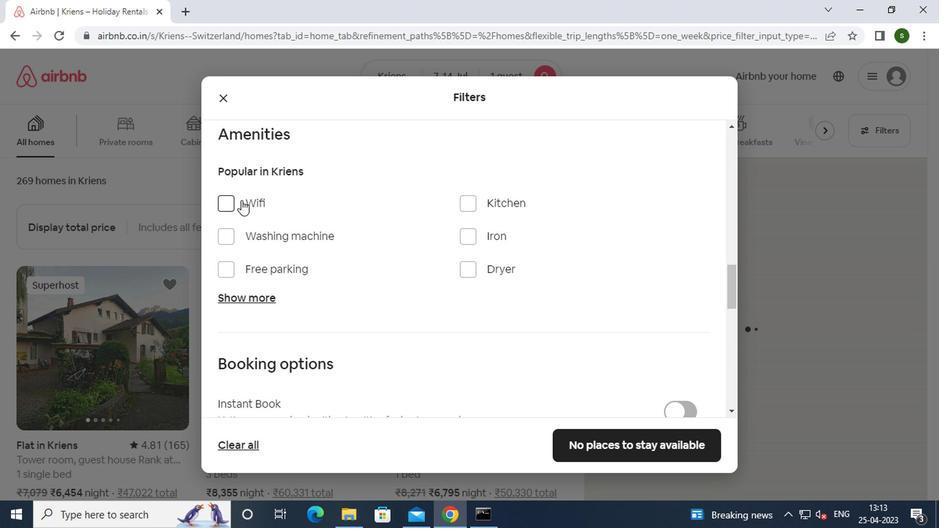 
Action: Mouse moved to (473, 228)
Screenshot: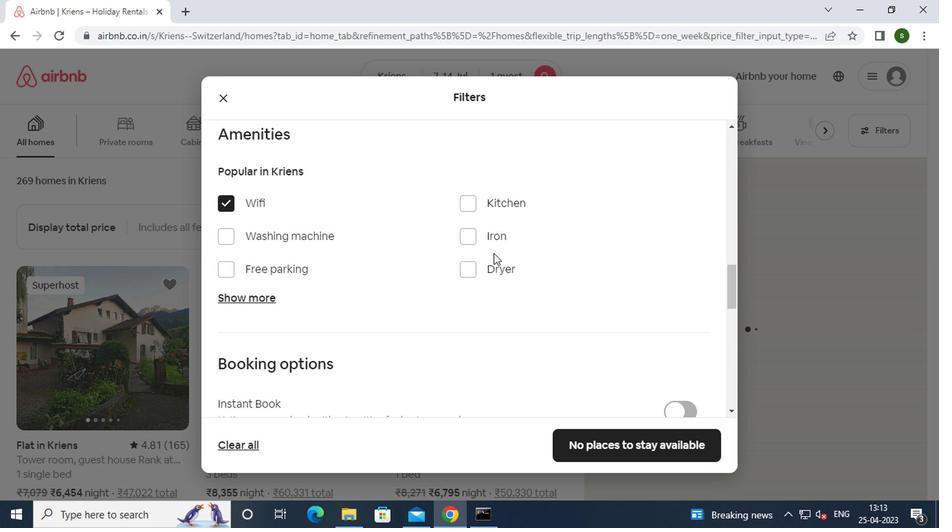 
Action: Mouse scrolled (473, 227) with delta (0, 0)
Screenshot: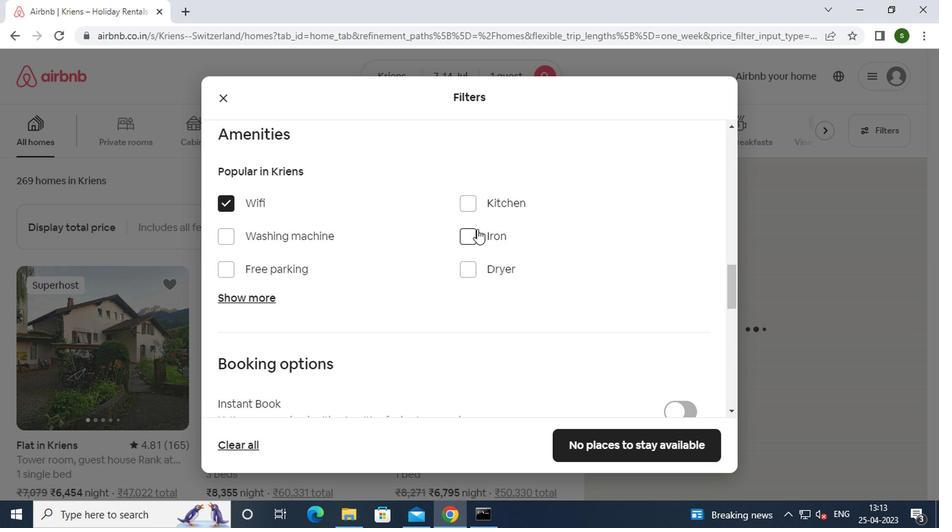 
Action: Mouse scrolled (473, 227) with delta (0, 0)
Screenshot: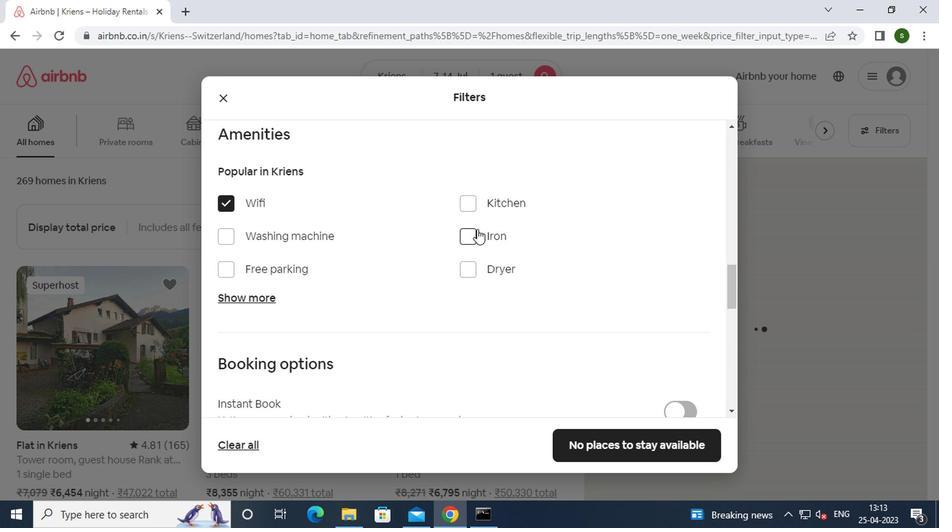 
Action: Mouse scrolled (473, 227) with delta (0, 0)
Screenshot: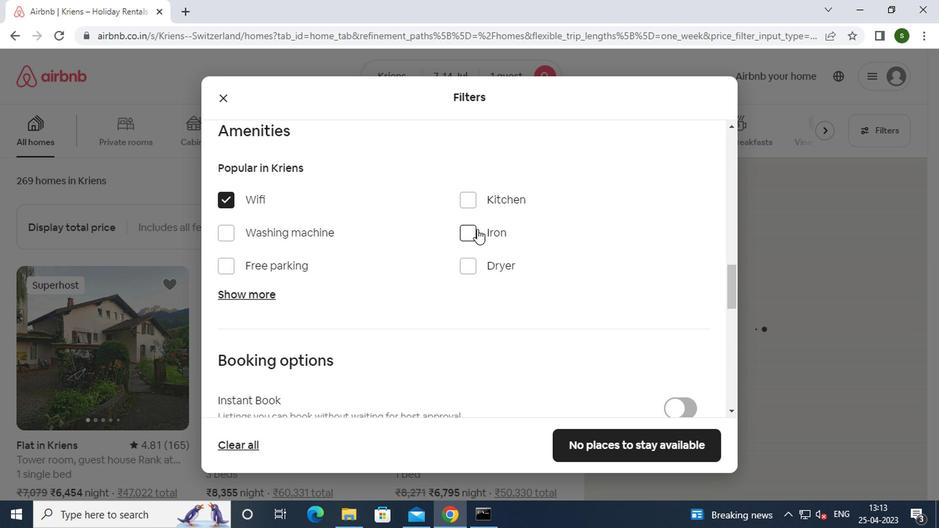
Action: Mouse scrolled (473, 227) with delta (0, 0)
Screenshot: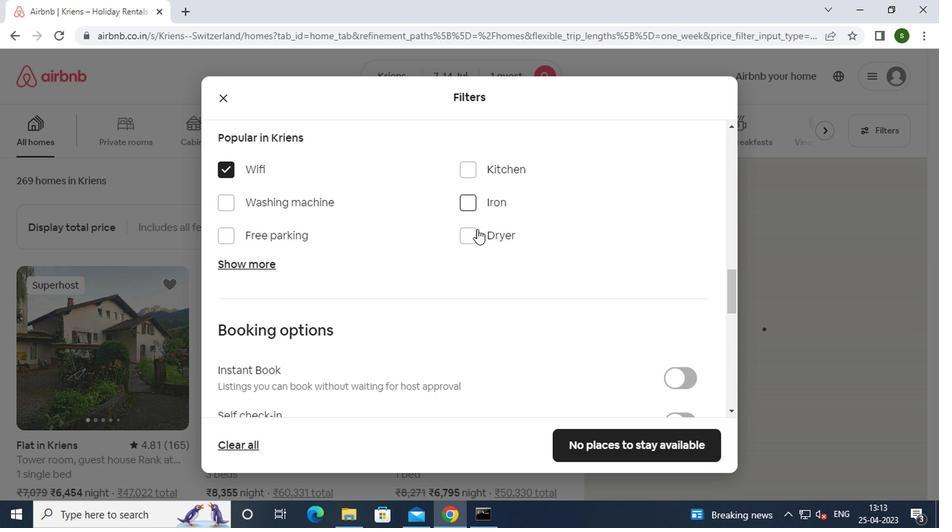 
Action: Mouse scrolled (473, 227) with delta (0, 0)
Screenshot: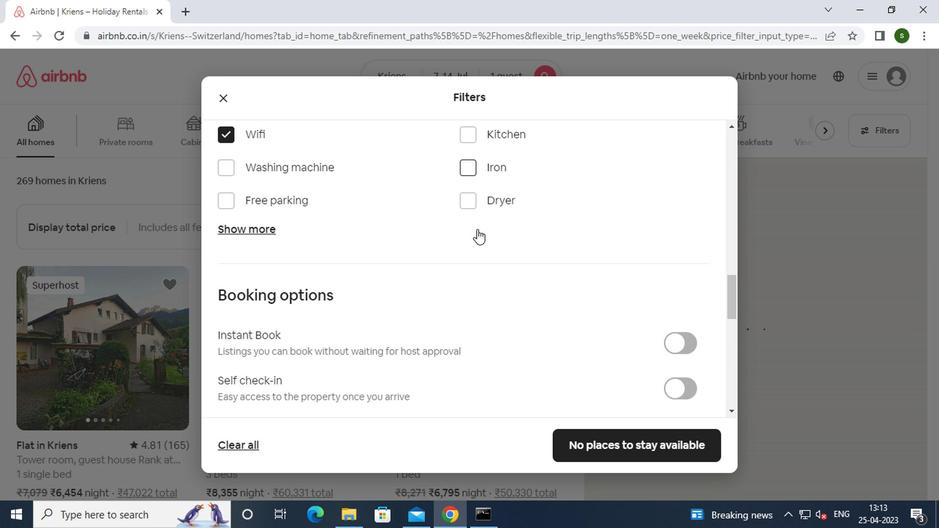 
Action: Mouse moved to (584, 207)
Screenshot: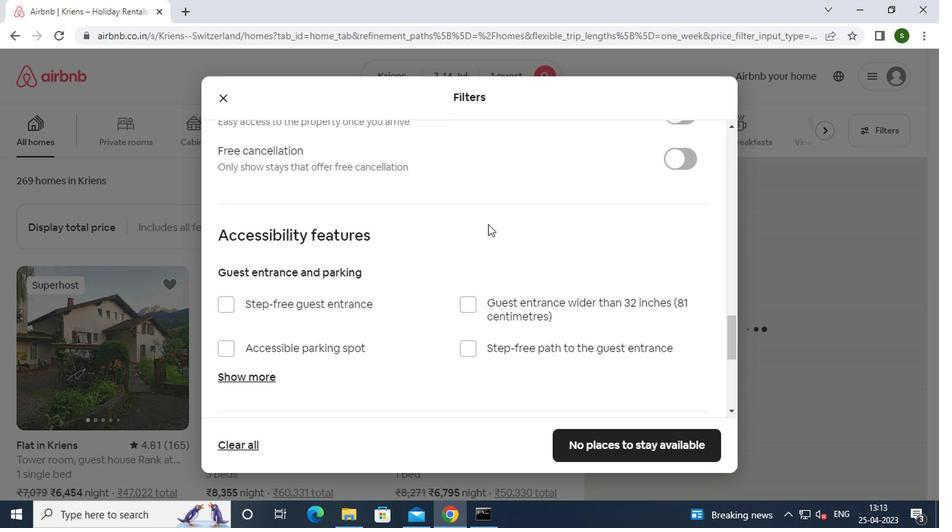 
Action: Mouse scrolled (584, 208) with delta (0, 0)
Screenshot: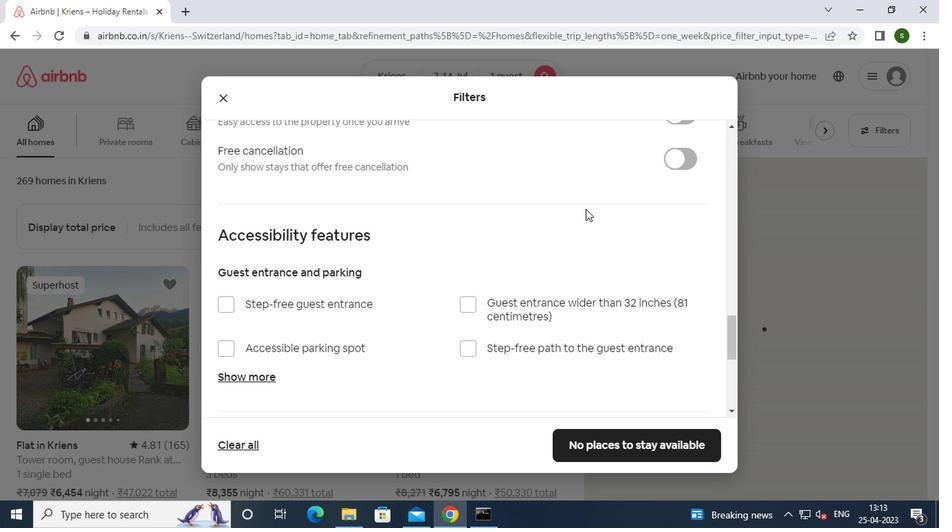 
Action: Mouse scrolled (584, 208) with delta (0, 0)
Screenshot: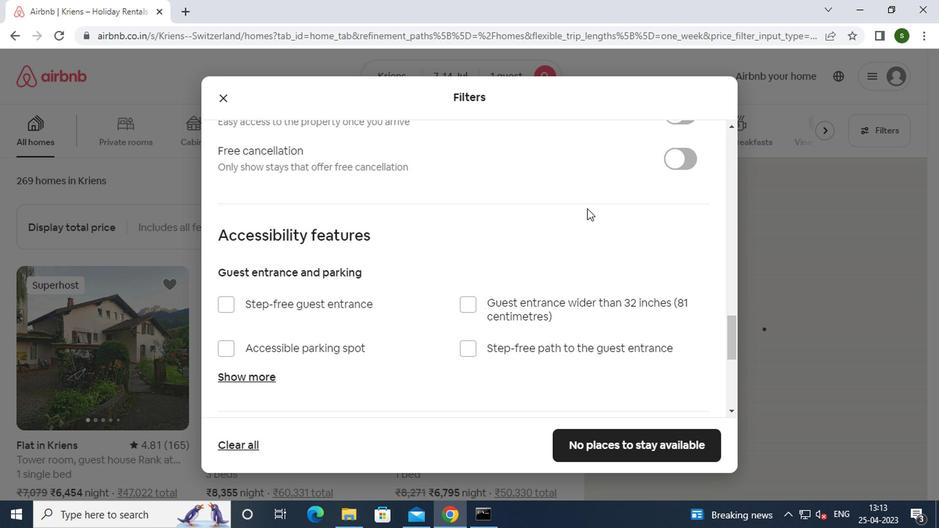 
Action: Mouse moved to (669, 253)
Screenshot: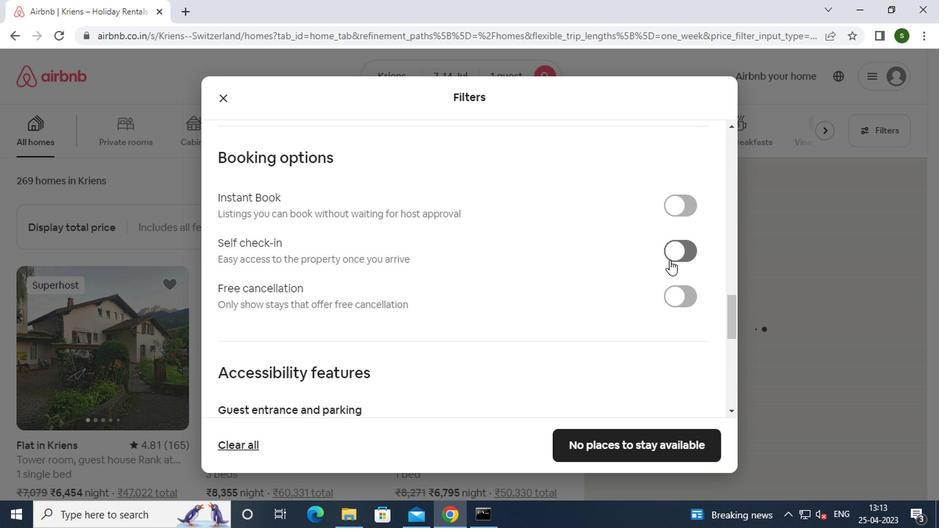 
Action: Mouse pressed left at (669, 253)
Screenshot: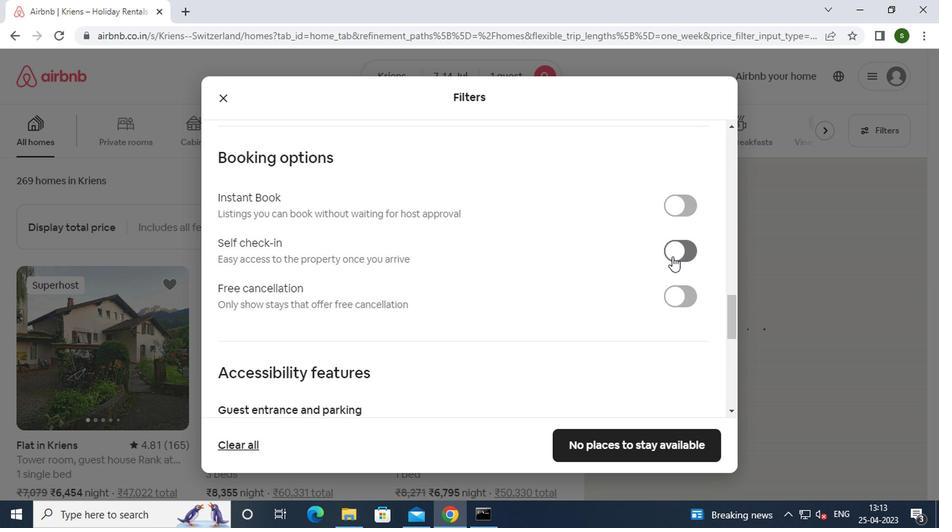 
Action: Mouse moved to (540, 260)
Screenshot: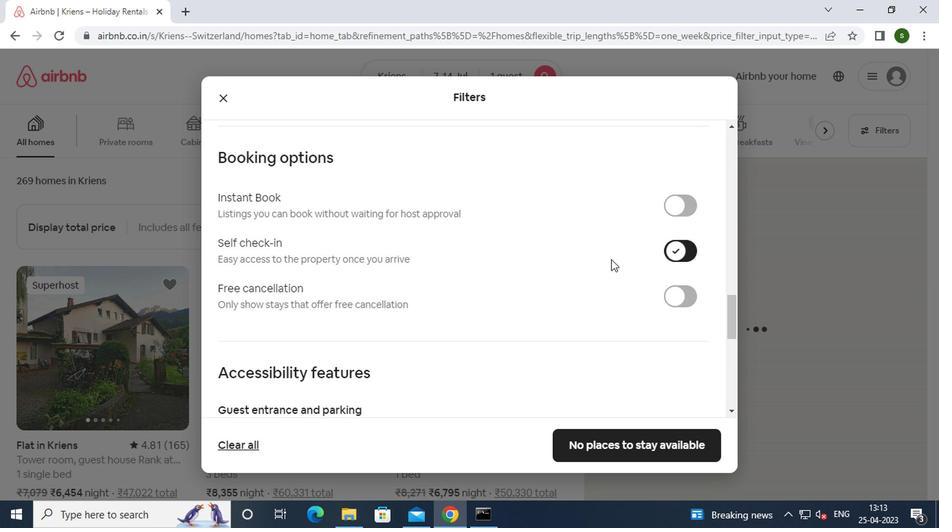 
Action: Mouse scrolled (540, 259) with delta (0, 0)
Screenshot: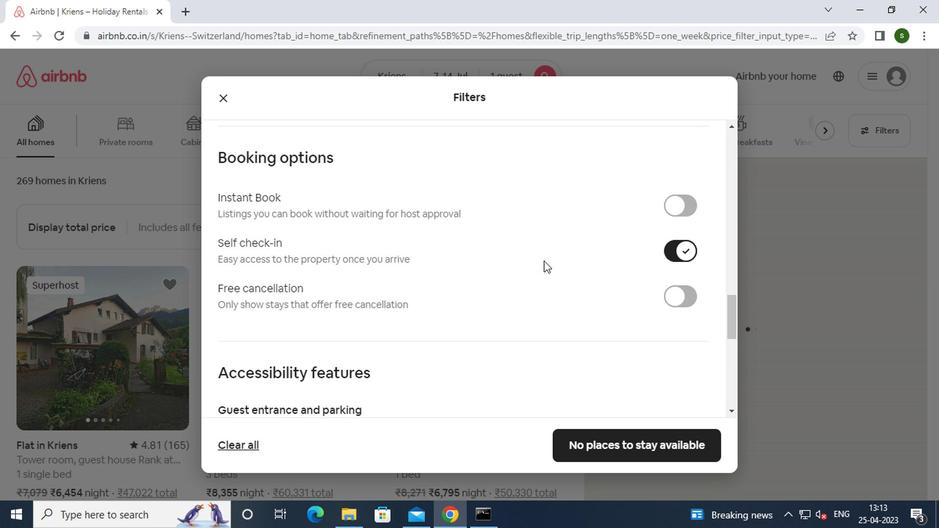 
Action: Mouse scrolled (540, 259) with delta (0, 0)
Screenshot: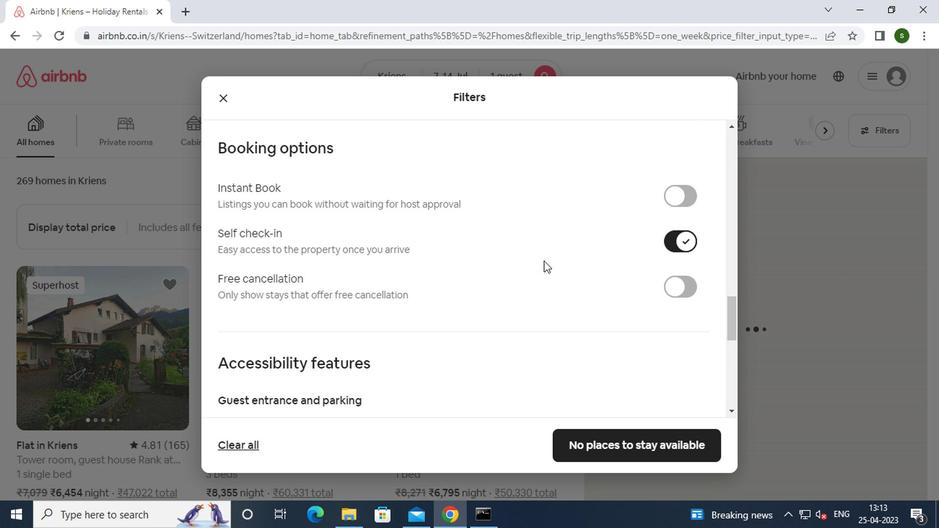 
Action: Mouse scrolled (540, 259) with delta (0, 0)
Screenshot: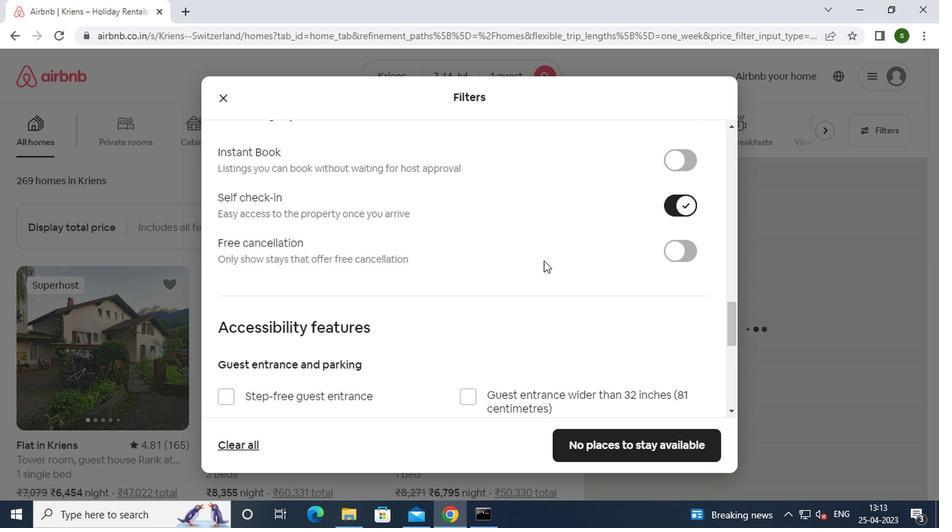 
Action: Mouse scrolled (540, 259) with delta (0, 0)
Screenshot: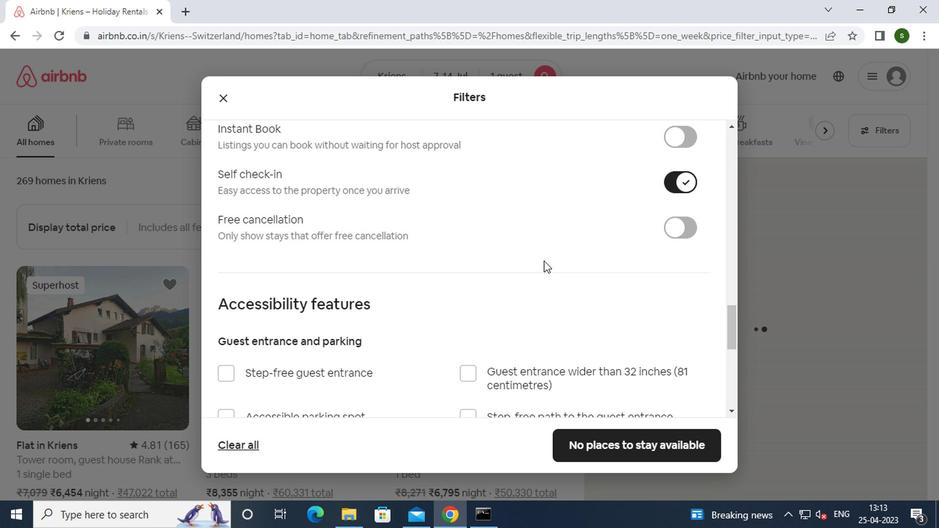 
Action: Mouse scrolled (540, 259) with delta (0, 0)
Screenshot: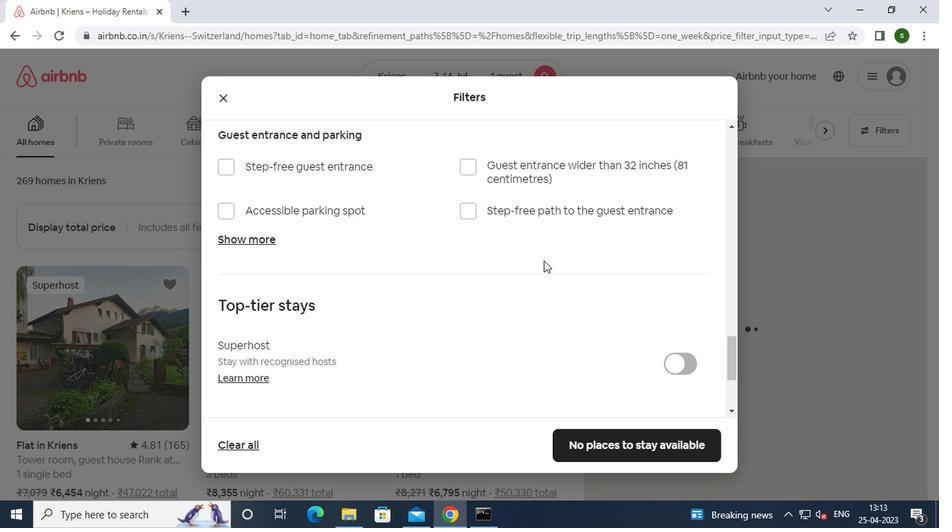 
Action: Mouse scrolled (540, 259) with delta (0, 0)
Screenshot: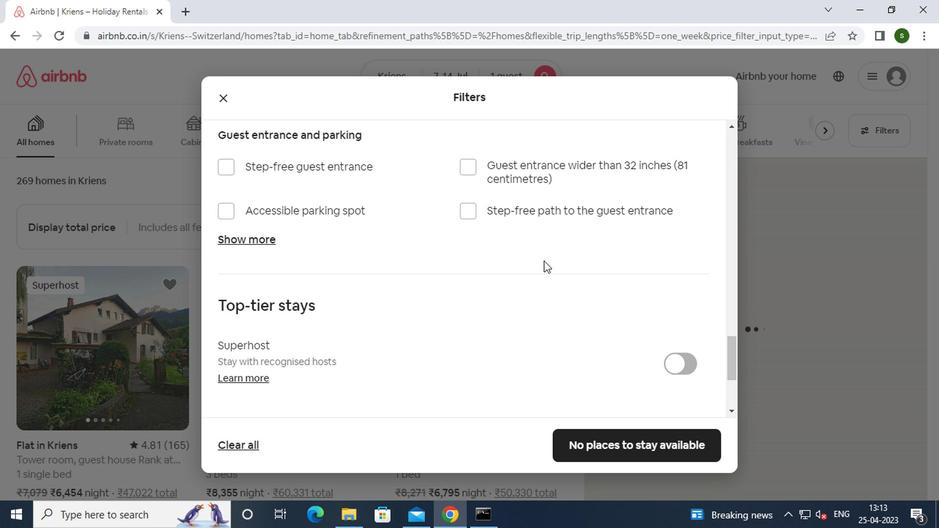 
Action: Mouse scrolled (540, 259) with delta (0, 0)
Screenshot: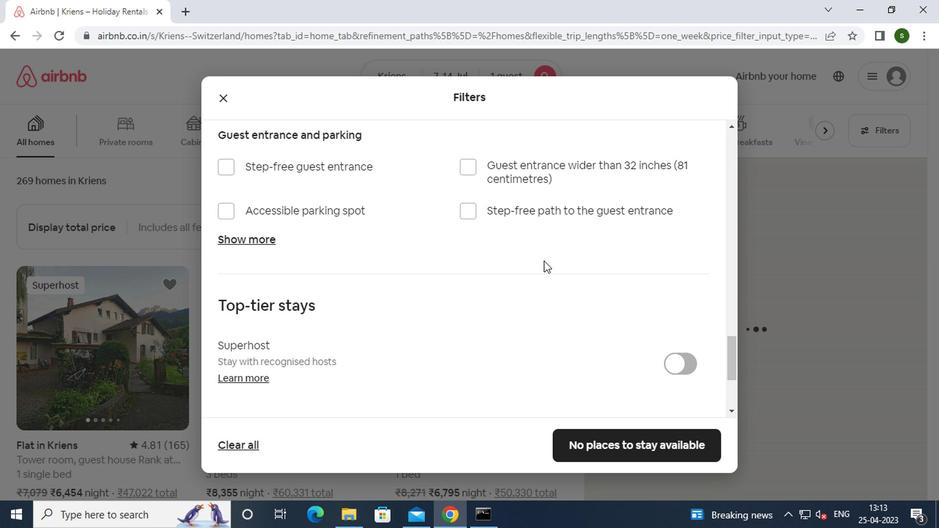 
Action: Mouse scrolled (540, 259) with delta (0, 0)
Screenshot: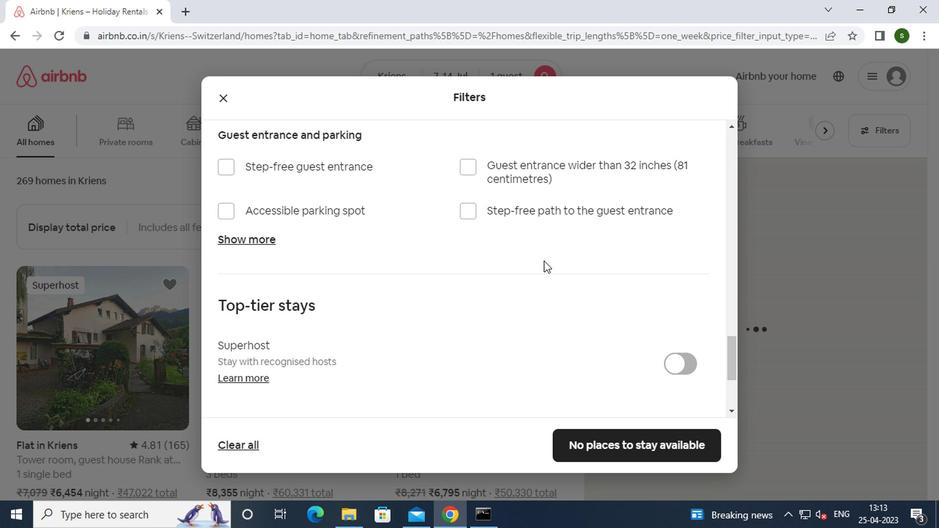 
Action: Mouse moved to (264, 314)
Screenshot: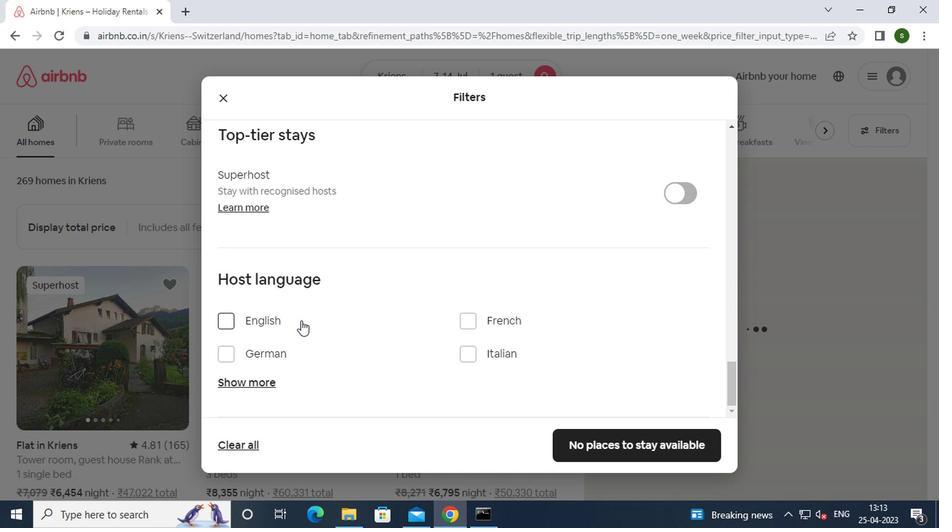 
Action: Mouse pressed left at (264, 314)
Screenshot: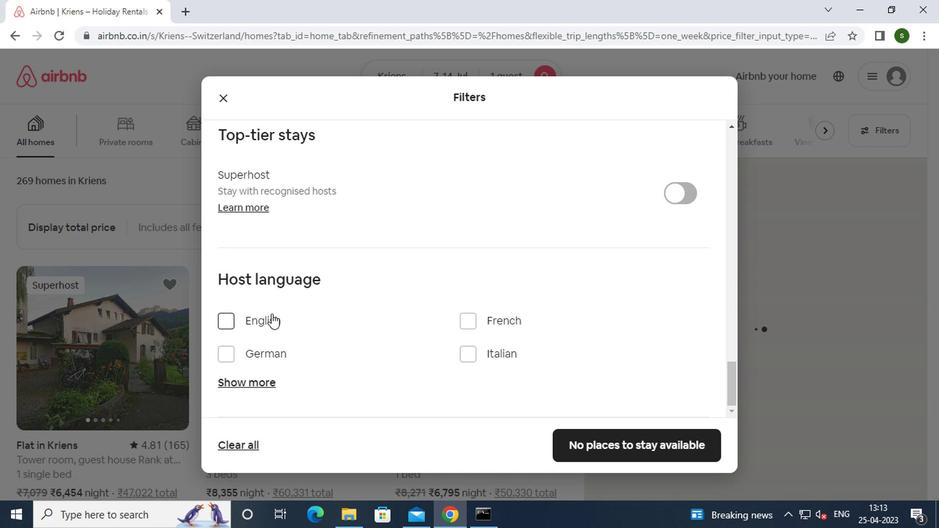 
Action: Mouse moved to (608, 448)
Screenshot: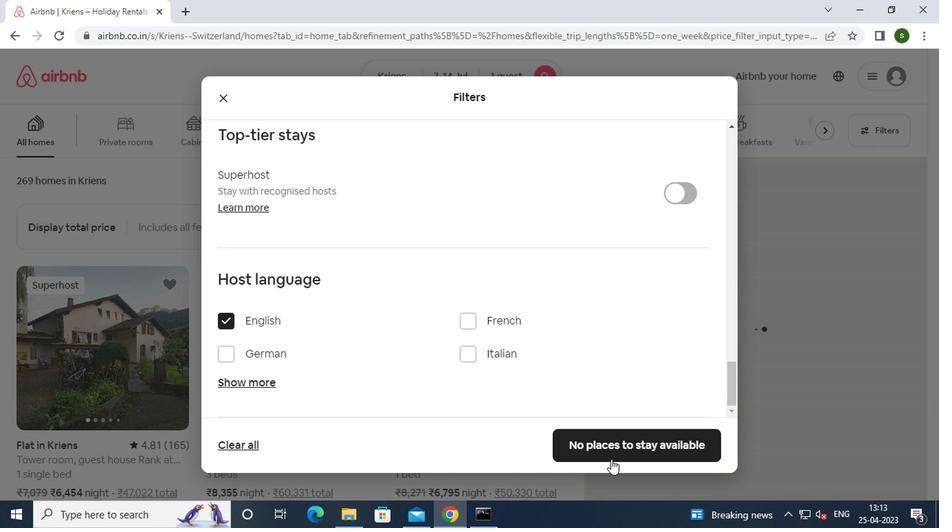 
Action: Mouse pressed left at (608, 448)
Screenshot: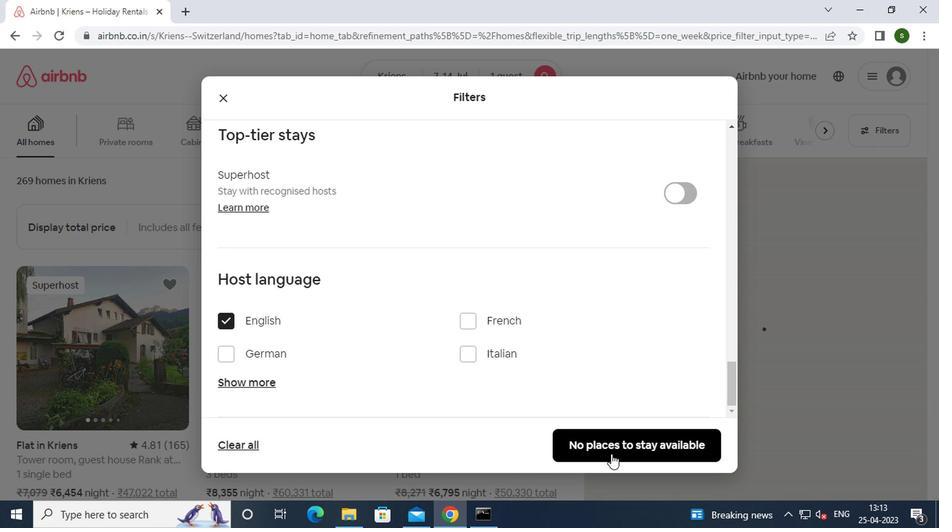 
Action: Mouse moved to (416, 173)
Screenshot: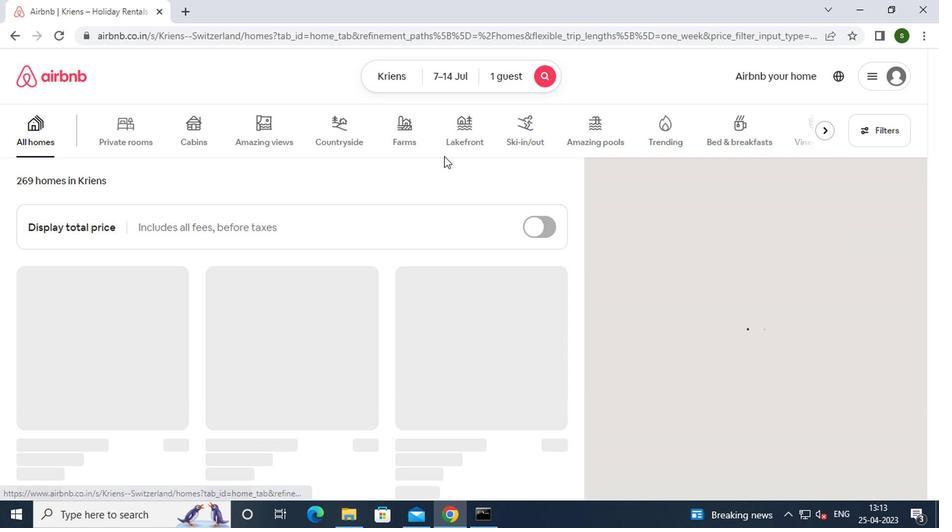 
